 Task: Look for space in Nāwa, India from 11th June, 2023 to 15th June, 2023 for 2 adults in price range Rs.7000 to Rs.16000. Place can be private room with 1  bedroom having 2 beds and 1 bathroom. Property type can be house, flat, guest house, hotel. Amenities needed are: washing machine. Booking option can be shelf check-in. Required host language is English.
Action: Mouse moved to (402, 73)
Screenshot: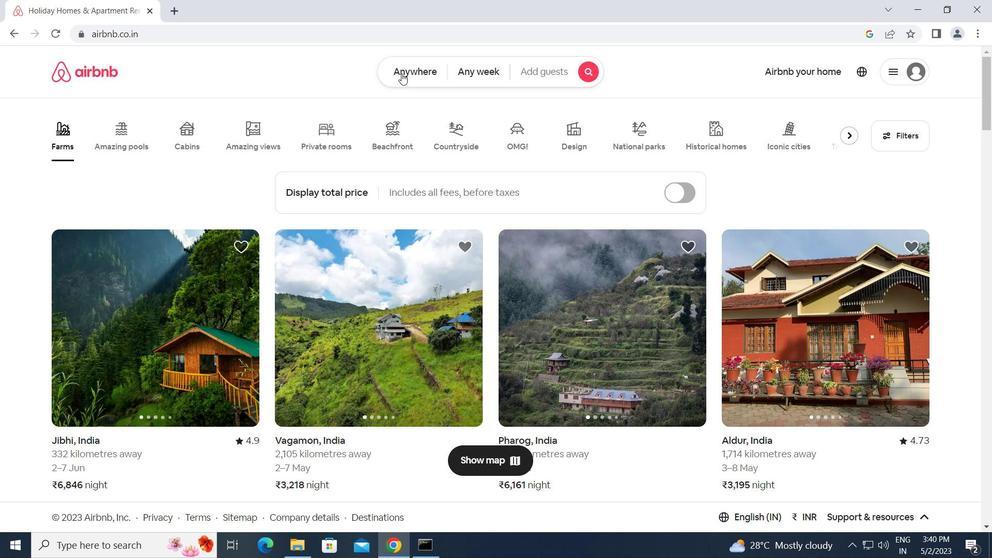 
Action: Mouse pressed left at (402, 73)
Screenshot: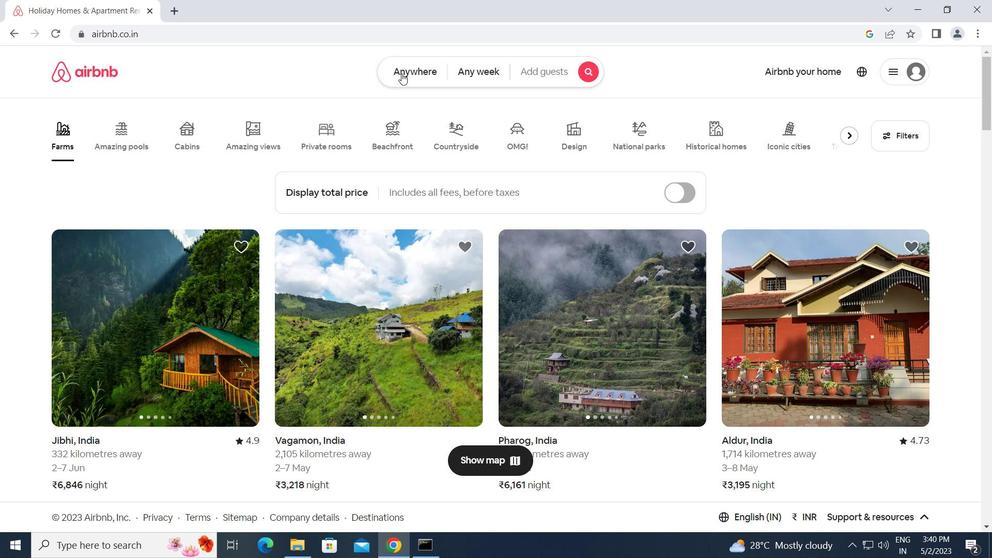 
Action: Mouse moved to (337, 125)
Screenshot: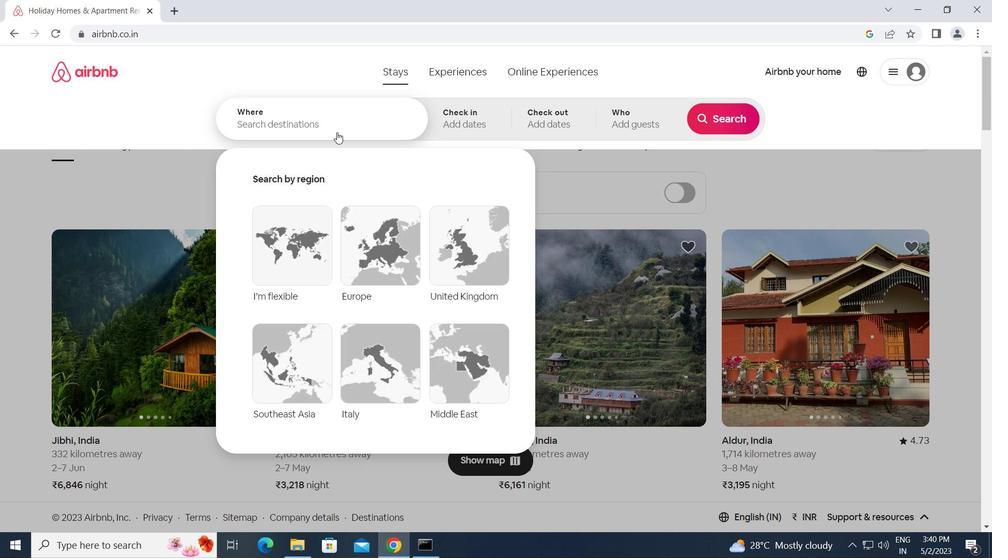 
Action: Mouse pressed left at (337, 125)
Screenshot: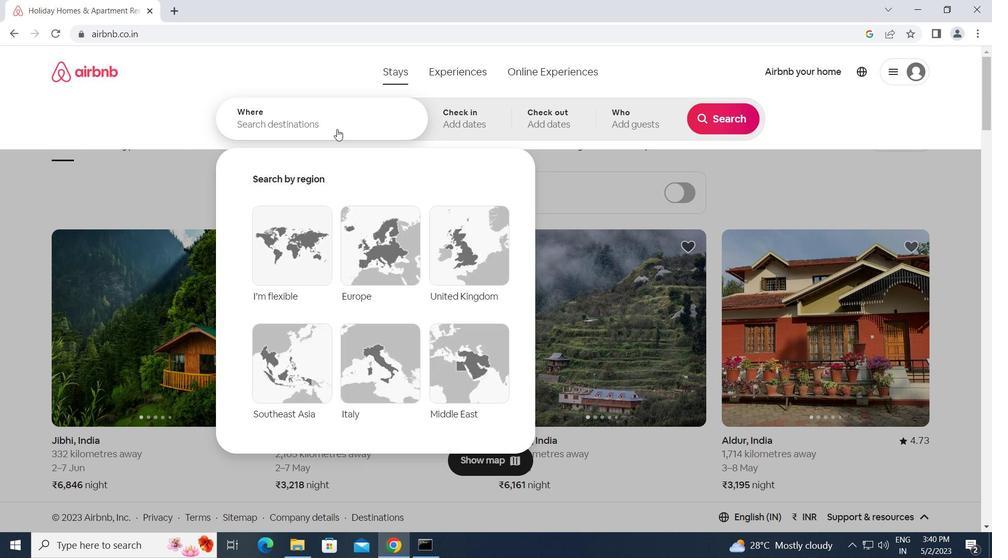 
Action: Key pressed n<Key.caps_lock>awa,<Key.space><Key.caps_lock>i<Key.caps_lock>ndia<Key.enter>
Screenshot: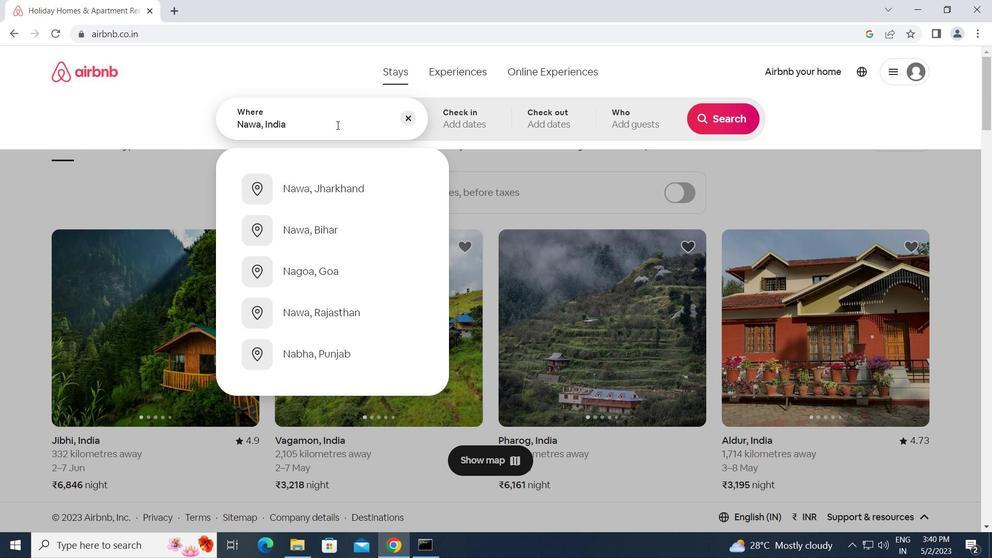 
Action: Mouse moved to (518, 333)
Screenshot: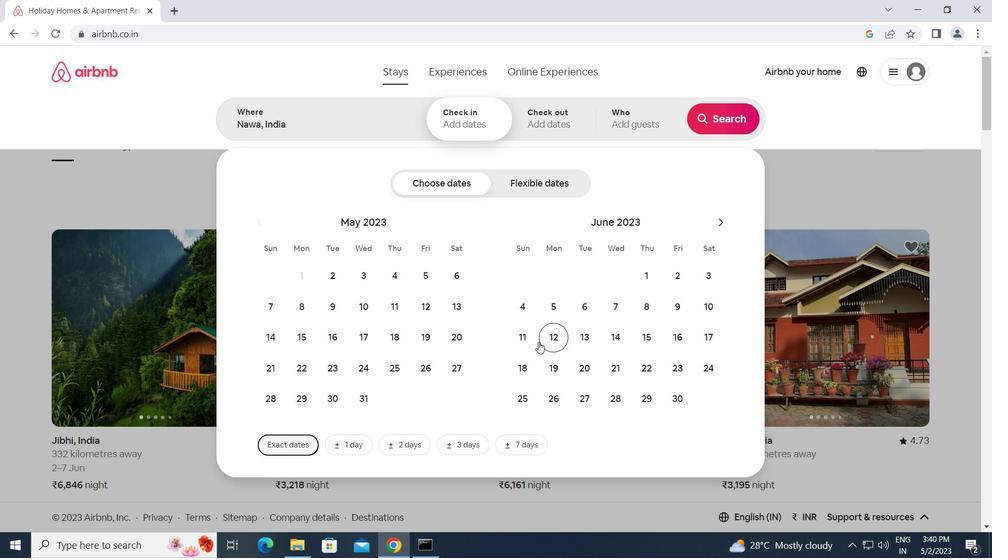 
Action: Mouse pressed left at (518, 333)
Screenshot: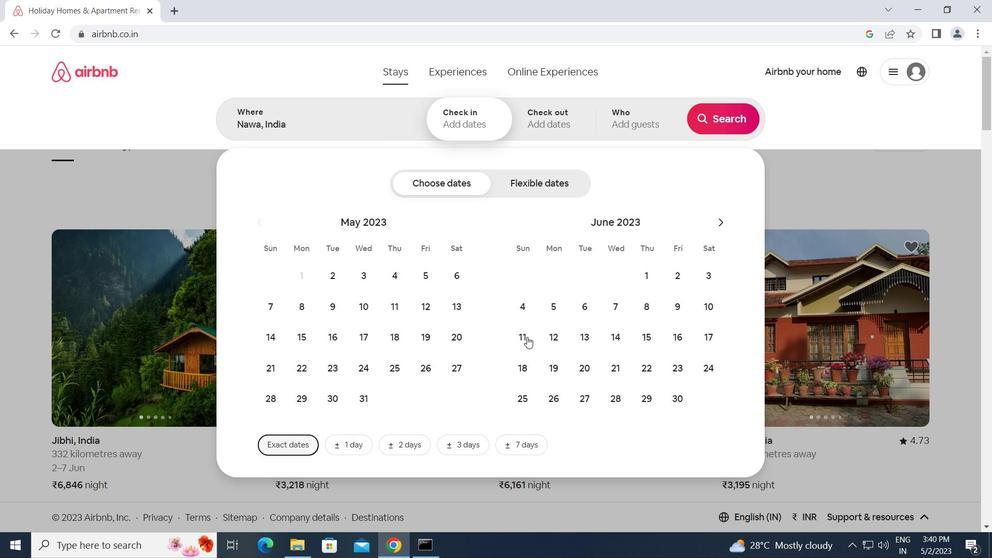 
Action: Mouse moved to (654, 338)
Screenshot: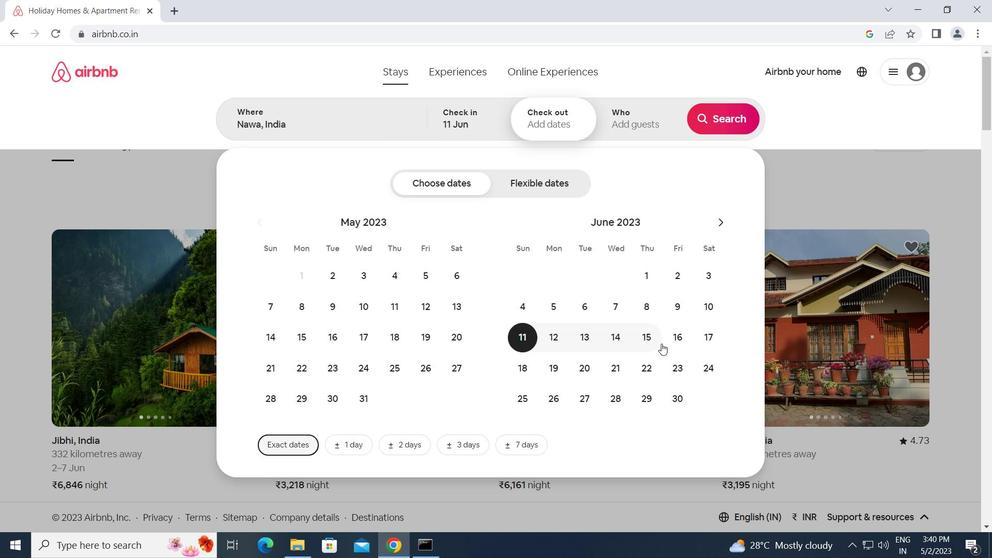
Action: Mouse pressed left at (654, 338)
Screenshot: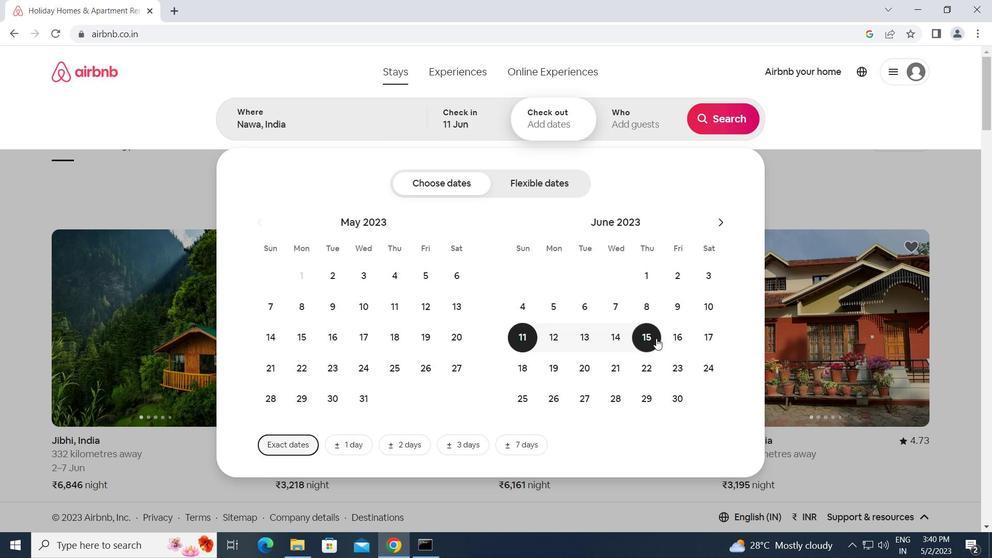 
Action: Mouse moved to (637, 115)
Screenshot: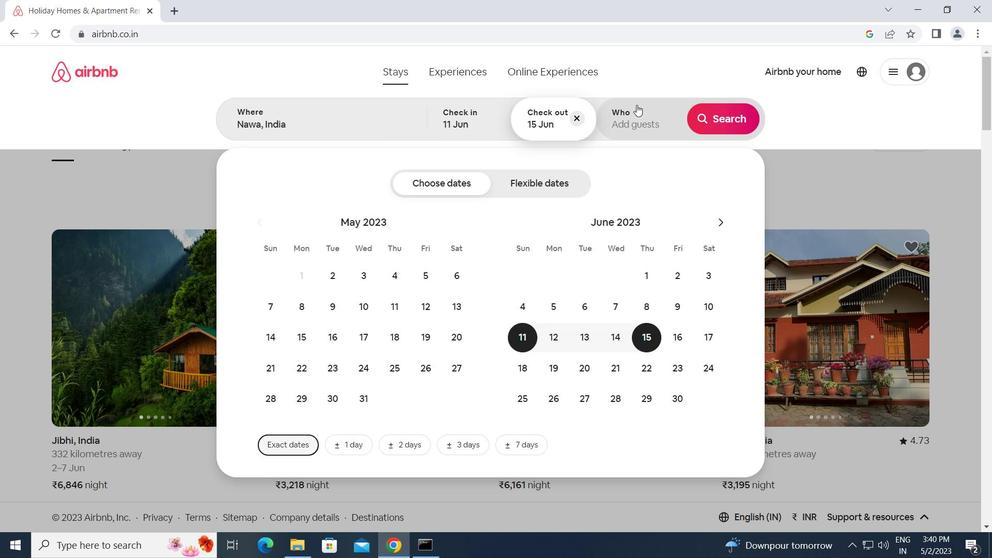 
Action: Mouse pressed left at (637, 115)
Screenshot: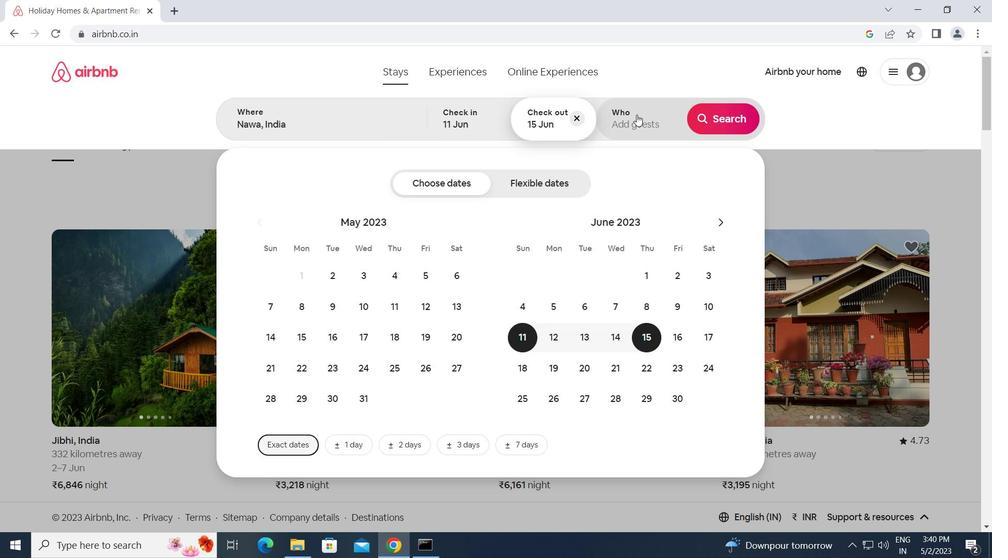 
Action: Mouse moved to (726, 188)
Screenshot: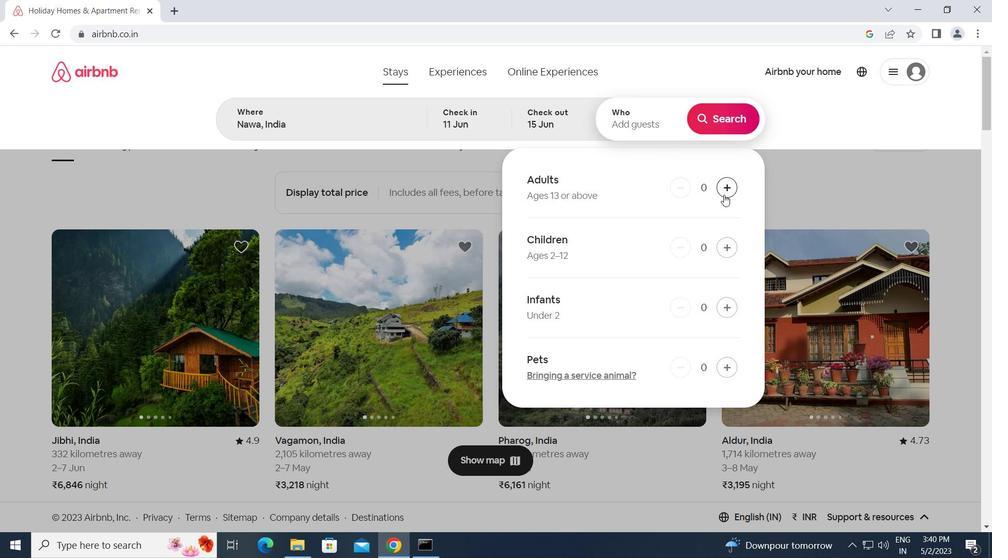 
Action: Mouse pressed left at (726, 188)
Screenshot: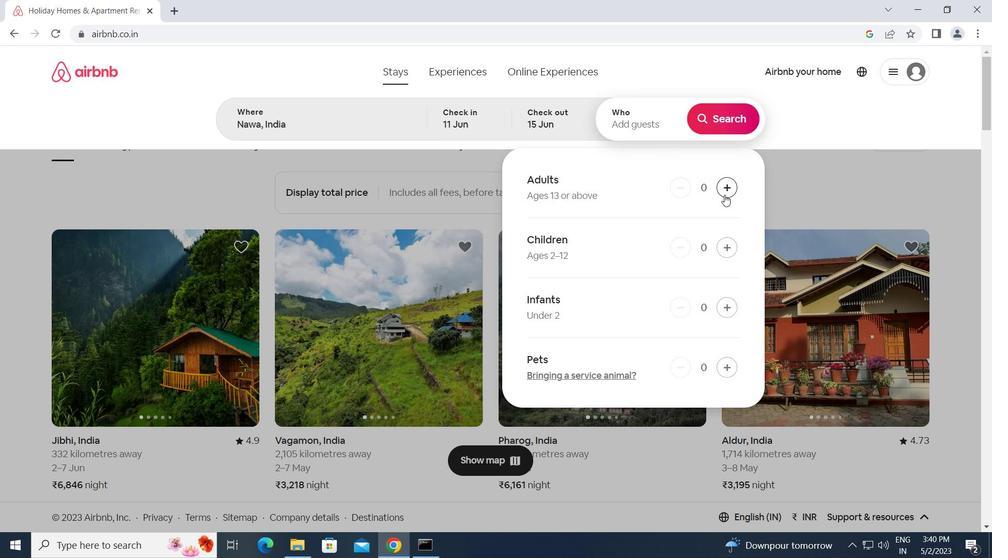 
Action: Mouse pressed left at (726, 188)
Screenshot: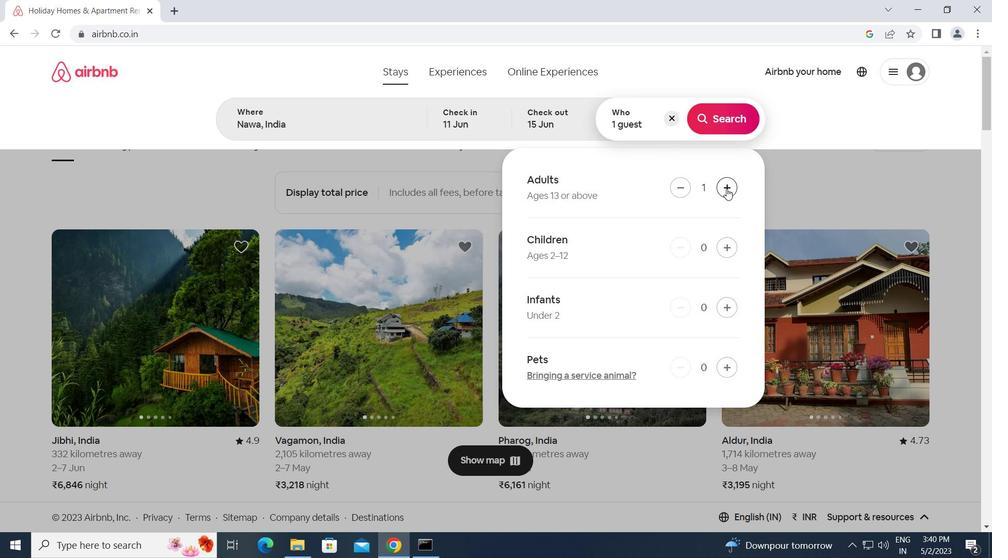 
Action: Mouse moved to (720, 119)
Screenshot: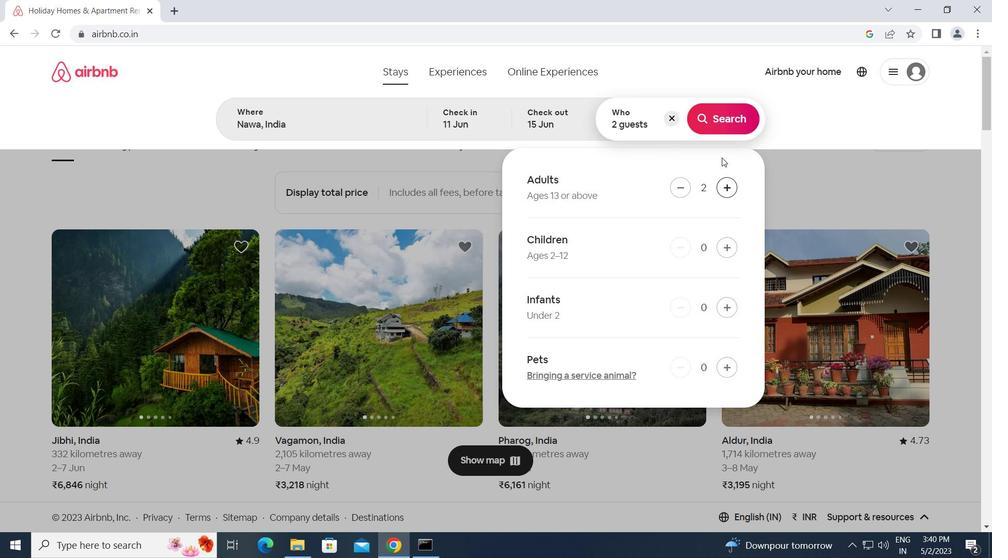 
Action: Mouse pressed left at (720, 119)
Screenshot: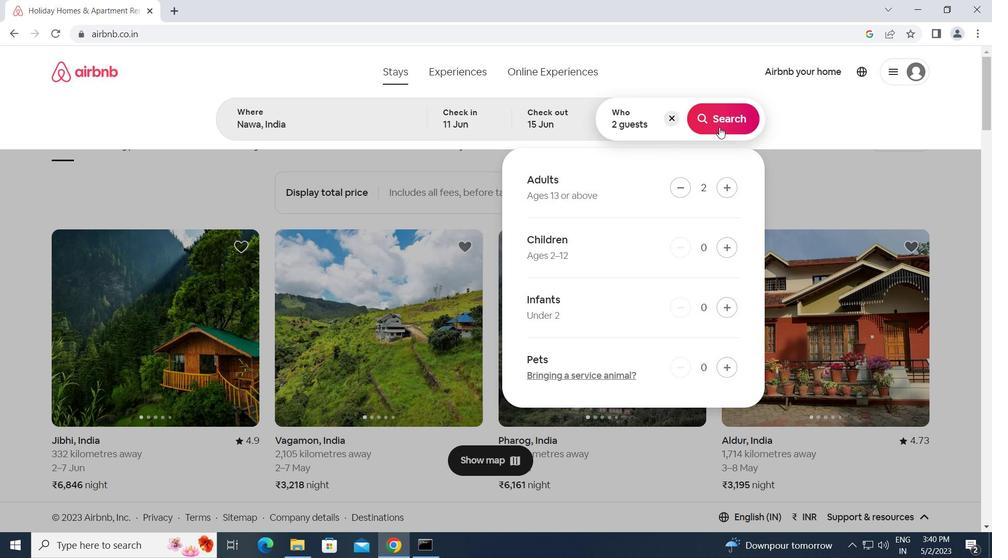 
Action: Mouse moved to (945, 119)
Screenshot: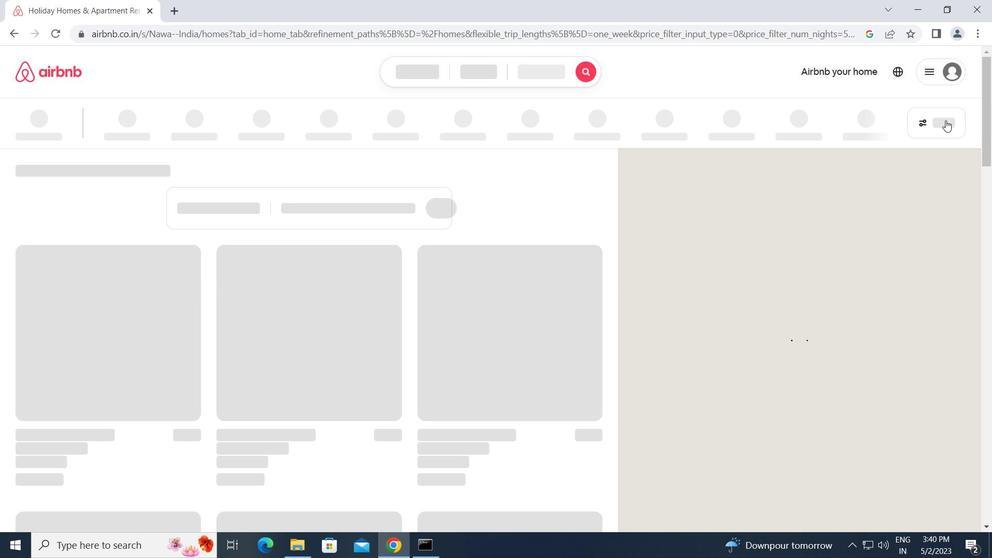 
Action: Mouse pressed left at (945, 119)
Screenshot: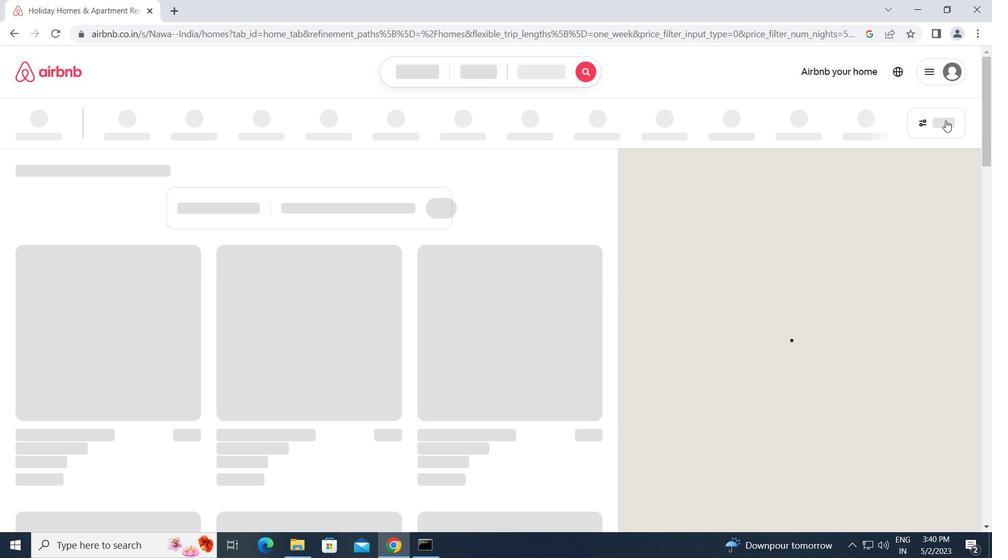 
Action: Mouse moved to (330, 282)
Screenshot: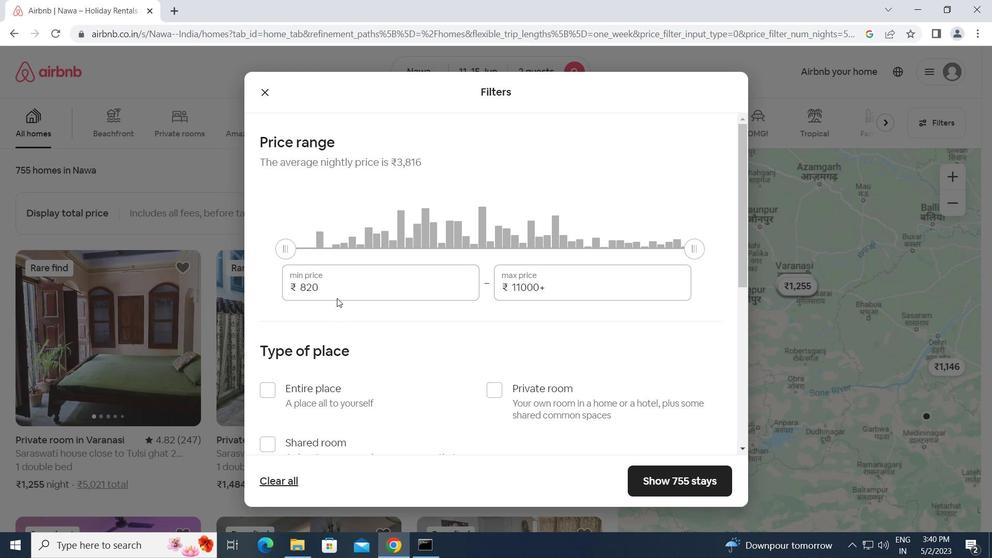 
Action: Mouse pressed left at (330, 282)
Screenshot: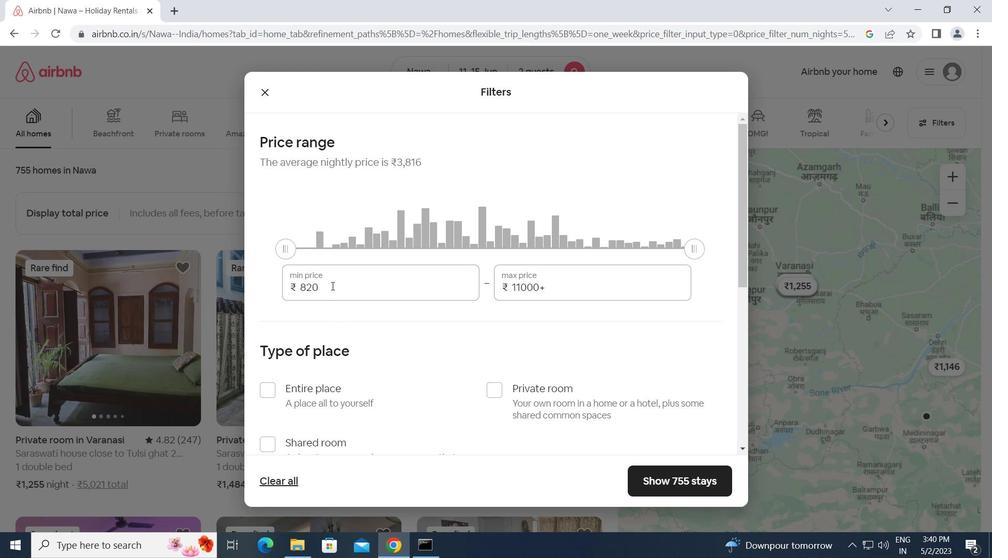 
Action: Mouse moved to (288, 294)
Screenshot: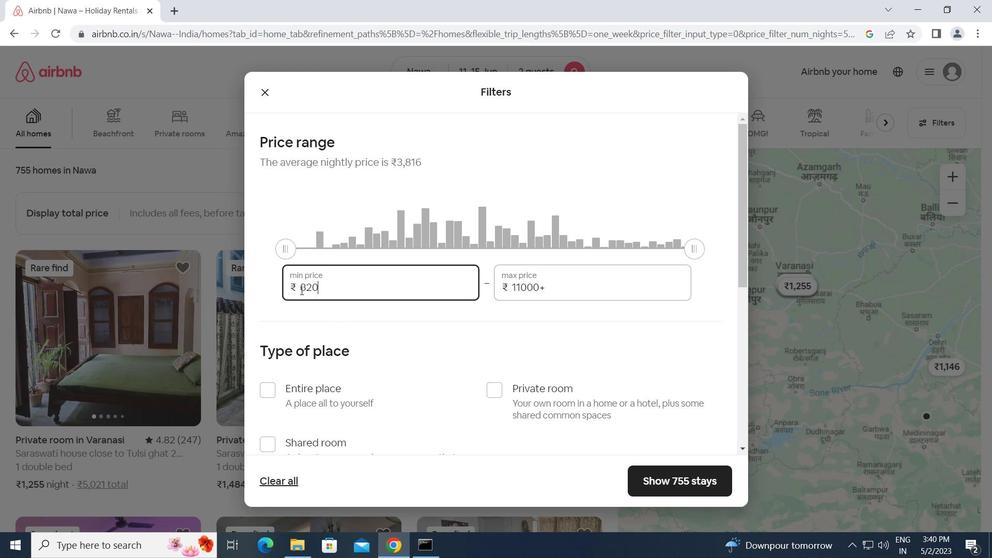 
Action: Key pressed 7000<Key.tab>16000
Screenshot: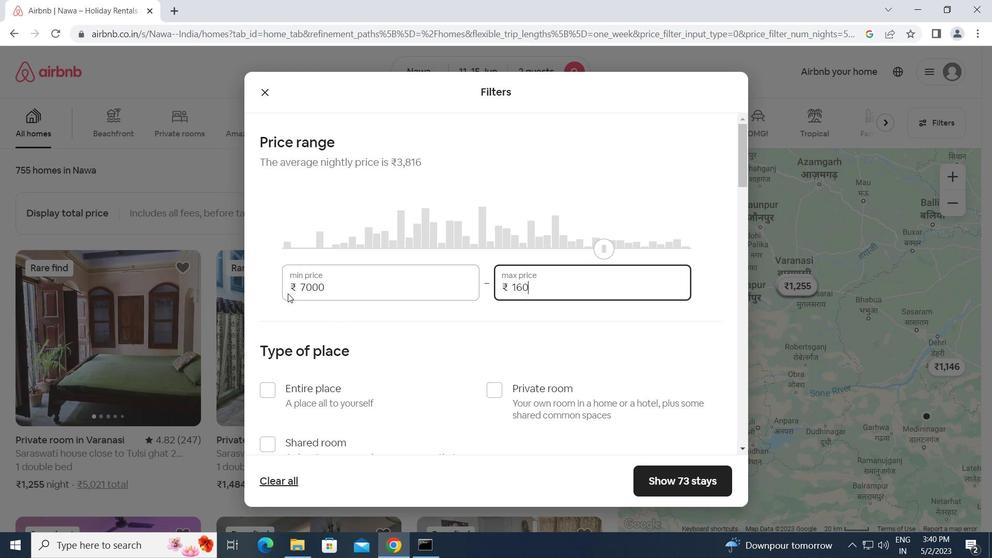 
Action: Mouse moved to (489, 392)
Screenshot: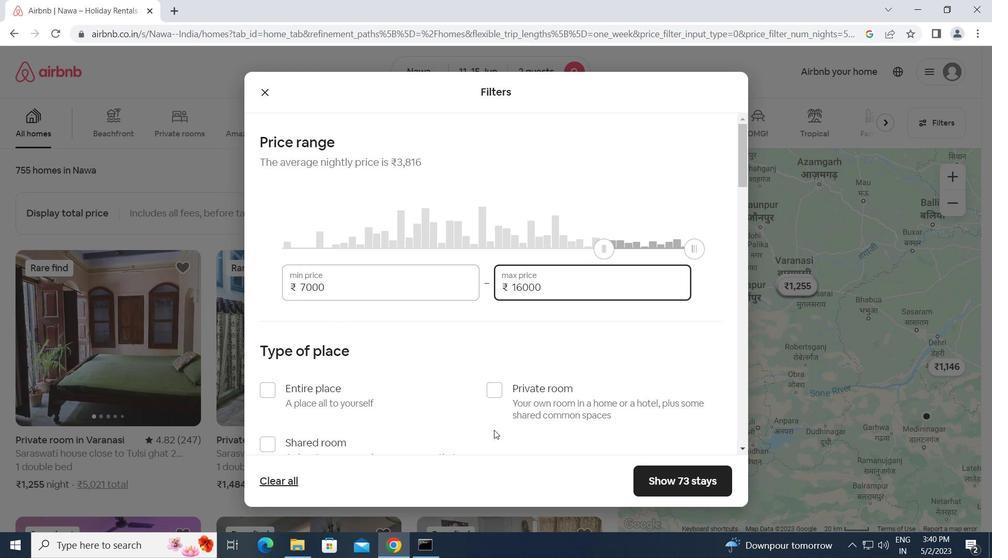
Action: Mouse pressed left at (489, 392)
Screenshot: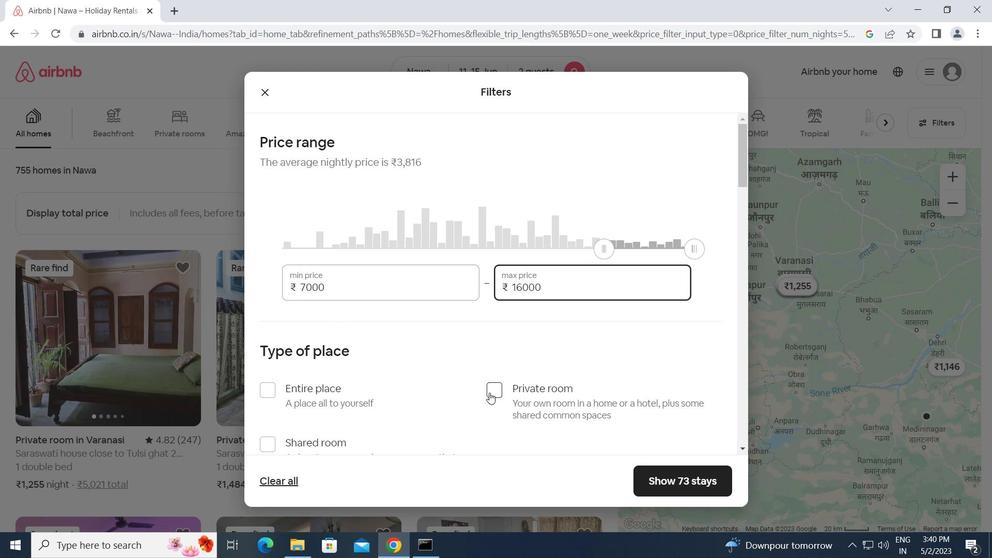 
Action: Mouse scrolled (489, 392) with delta (0, 0)
Screenshot: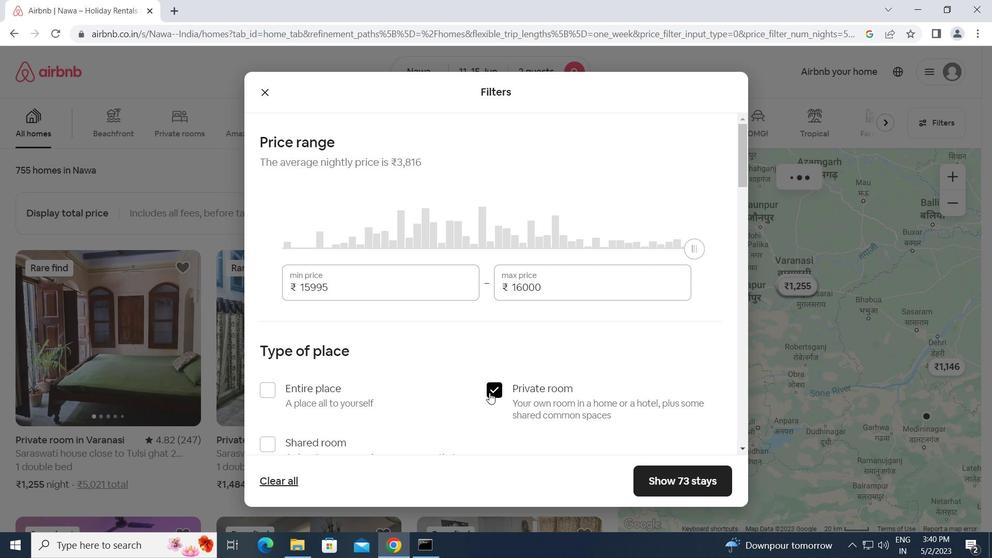 
Action: Mouse scrolled (489, 392) with delta (0, 0)
Screenshot: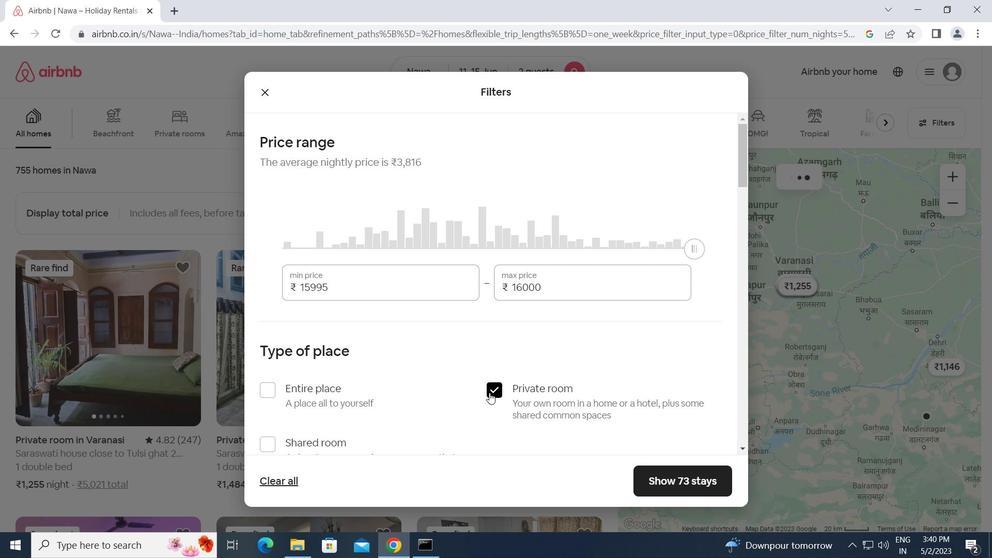 
Action: Mouse scrolled (489, 392) with delta (0, 0)
Screenshot: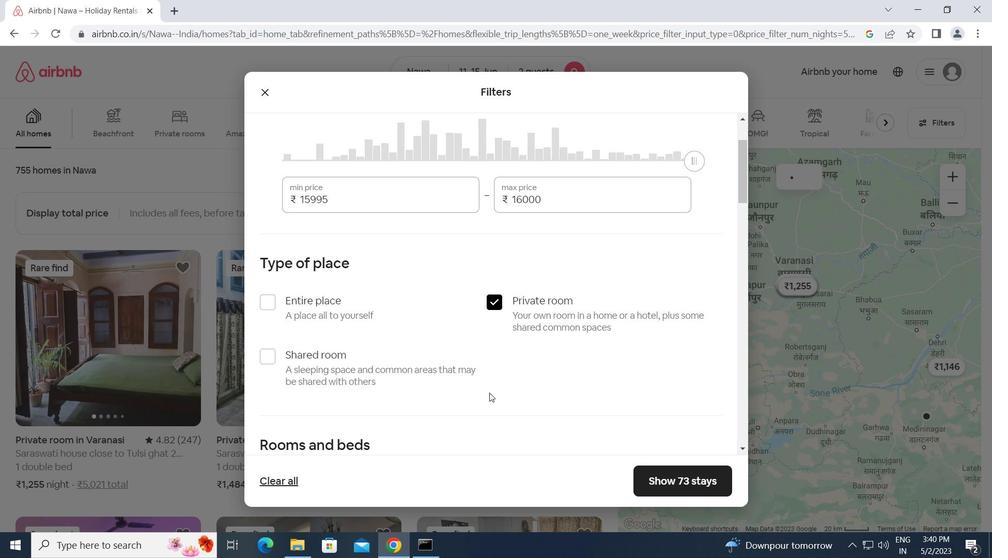 
Action: Mouse moved to (329, 384)
Screenshot: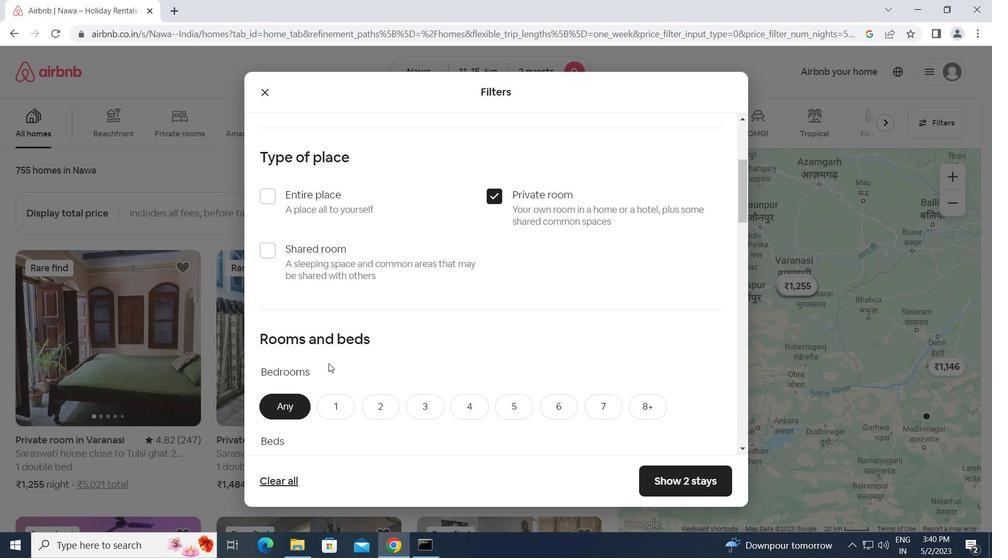 
Action: Mouse scrolled (329, 383) with delta (0, 0)
Screenshot: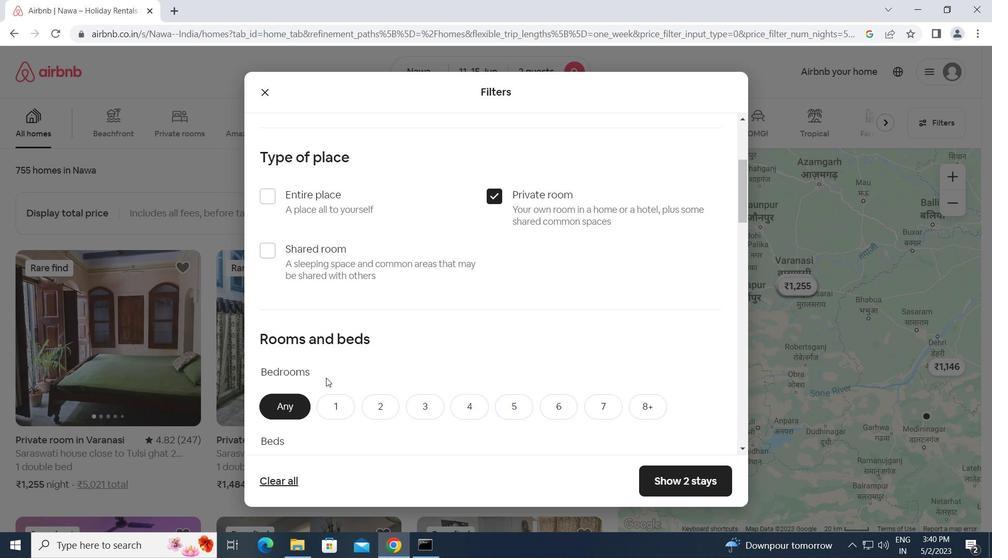 
Action: Mouse scrolled (329, 383) with delta (0, 0)
Screenshot: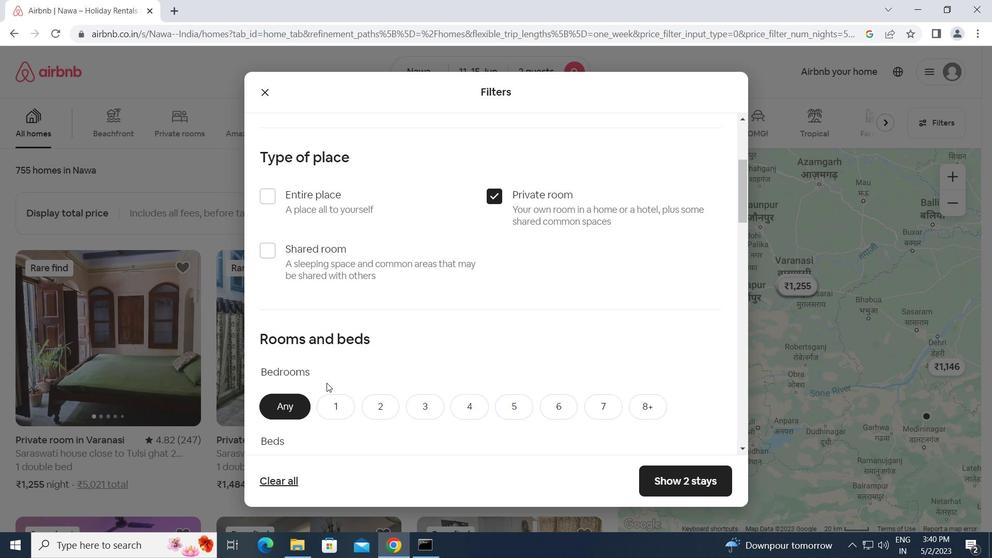 
Action: Mouse moved to (343, 278)
Screenshot: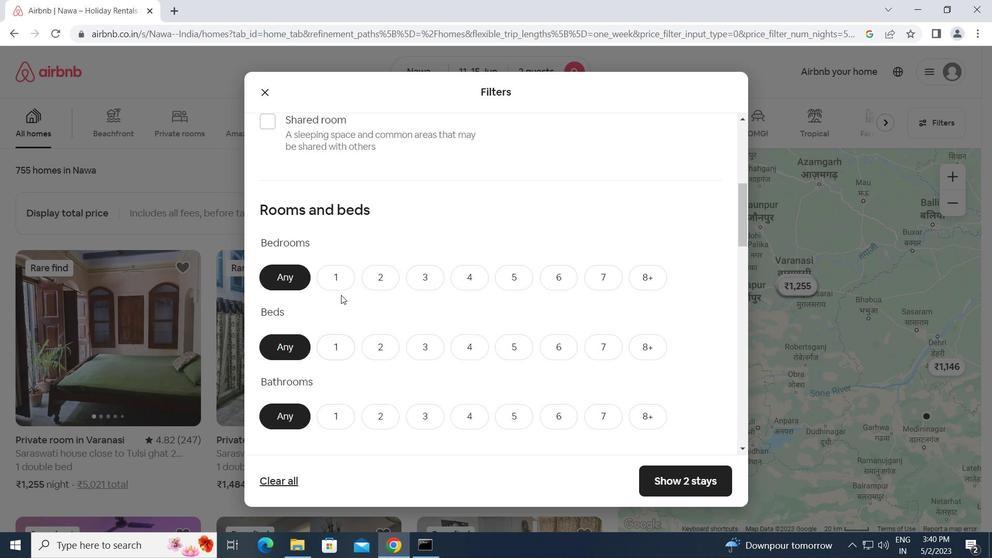 
Action: Mouse pressed left at (343, 278)
Screenshot: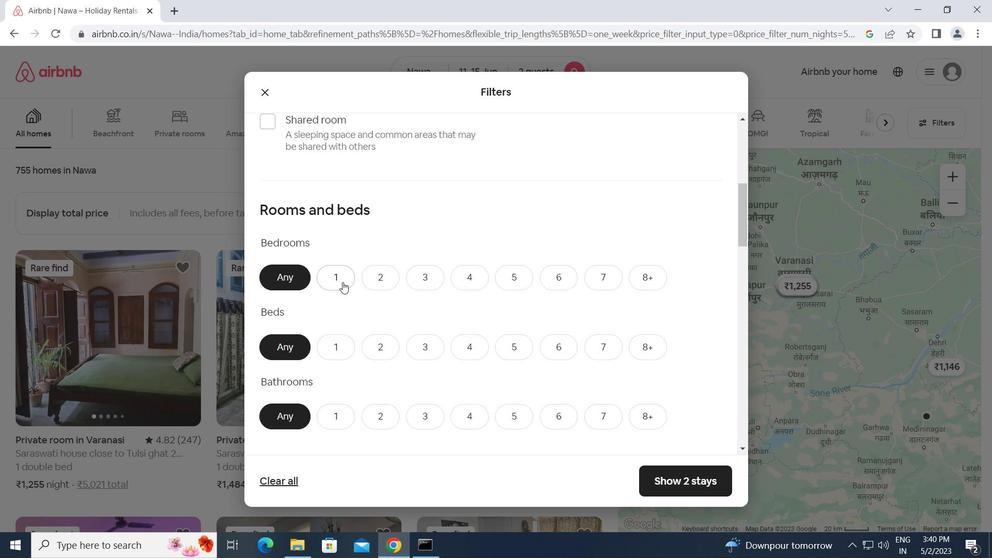 
Action: Mouse moved to (384, 346)
Screenshot: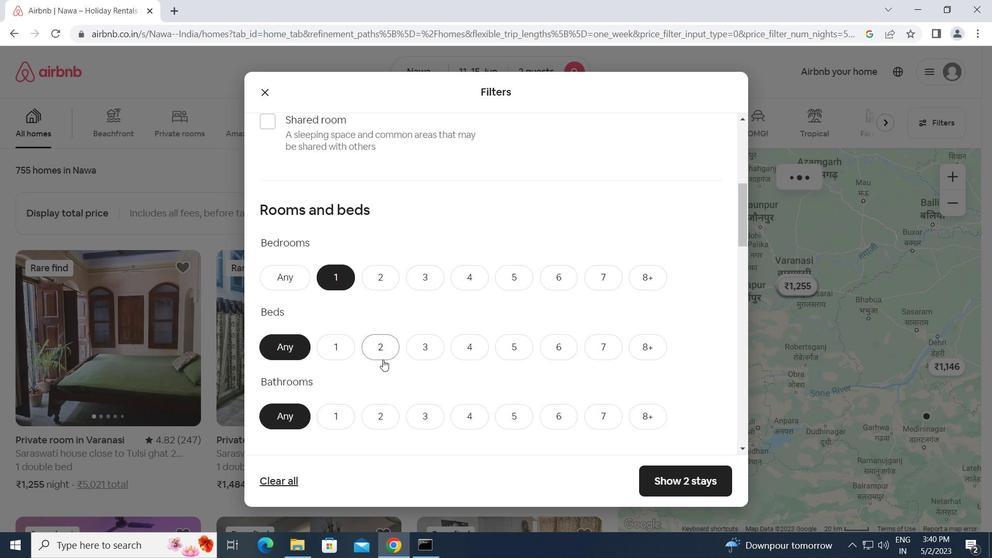 
Action: Mouse pressed left at (384, 346)
Screenshot: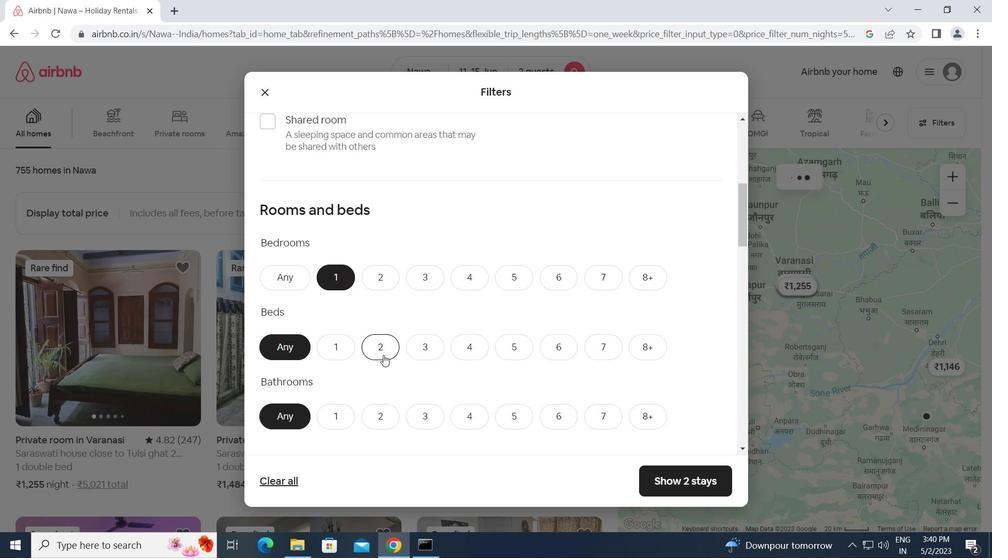 
Action: Mouse moved to (345, 414)
Screenshot: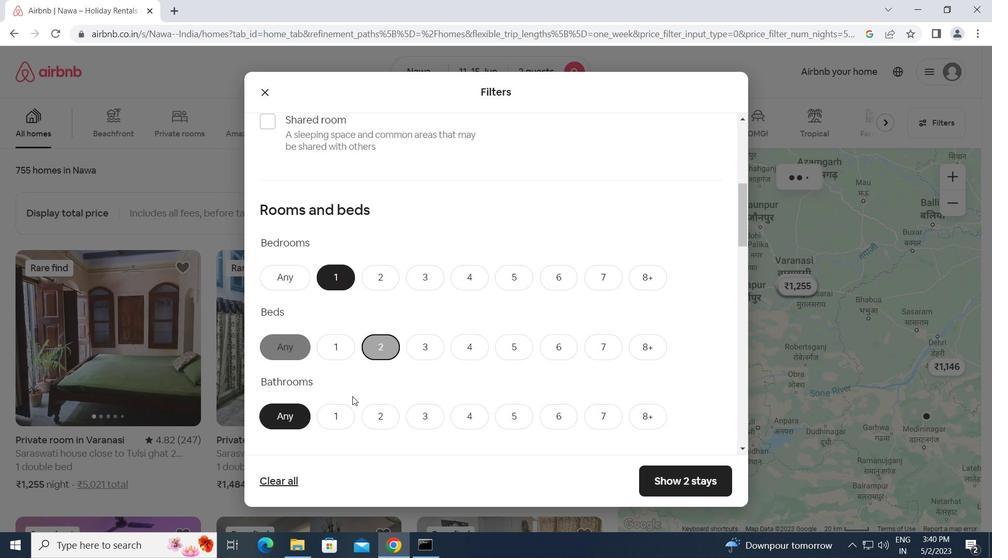 
Action: Mouse pressed left at (345, 414)
Screenshot: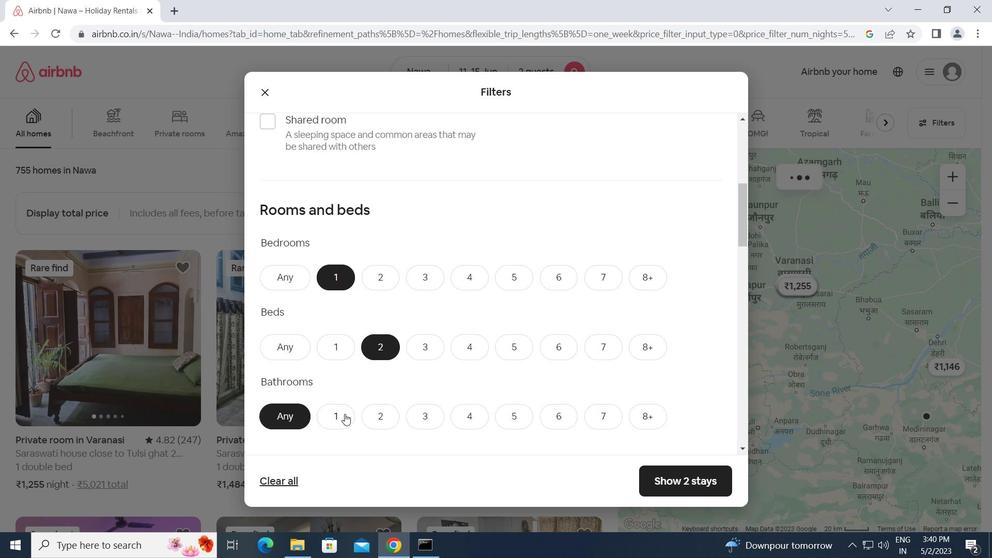 
Action: Mouse moved to (414, 398)
Screenshot: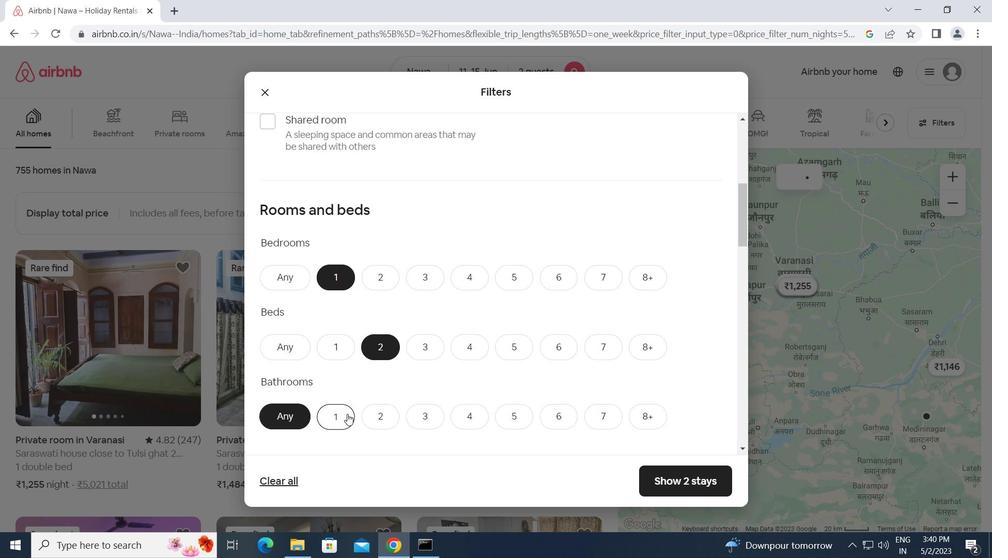 
Action: Mouse scrolled (414, 397) with delta (0, 0)
Screenshot: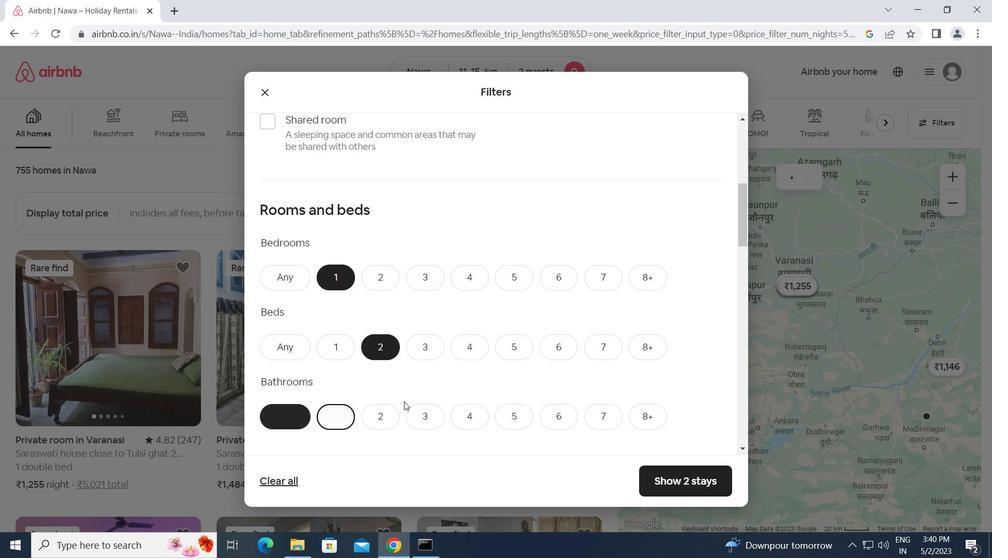 
Action: Mouse scrolled (414, 397) with delta (0, 0)
Screenshot: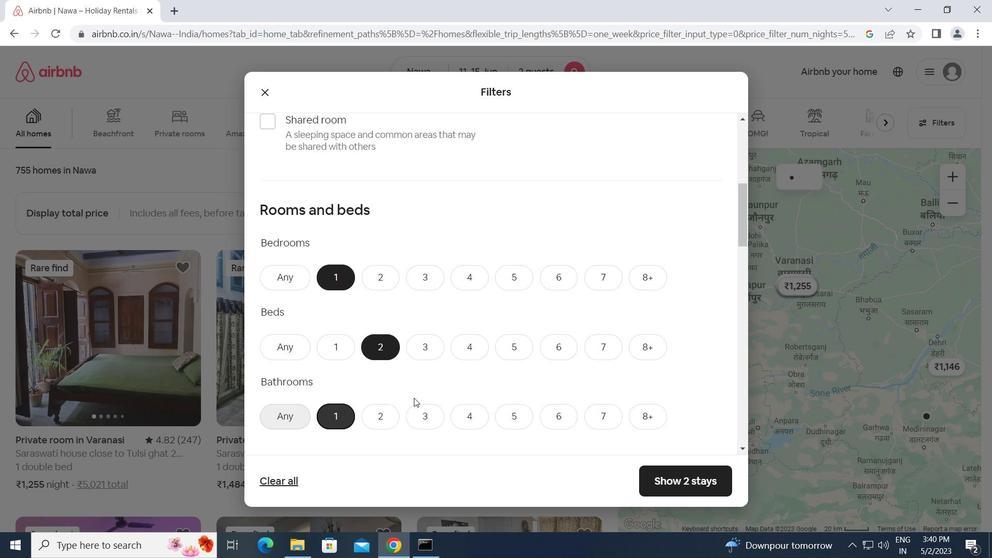 
Action: Mouse scrolled (414, 397) with delta (0, 0)
Screenshot: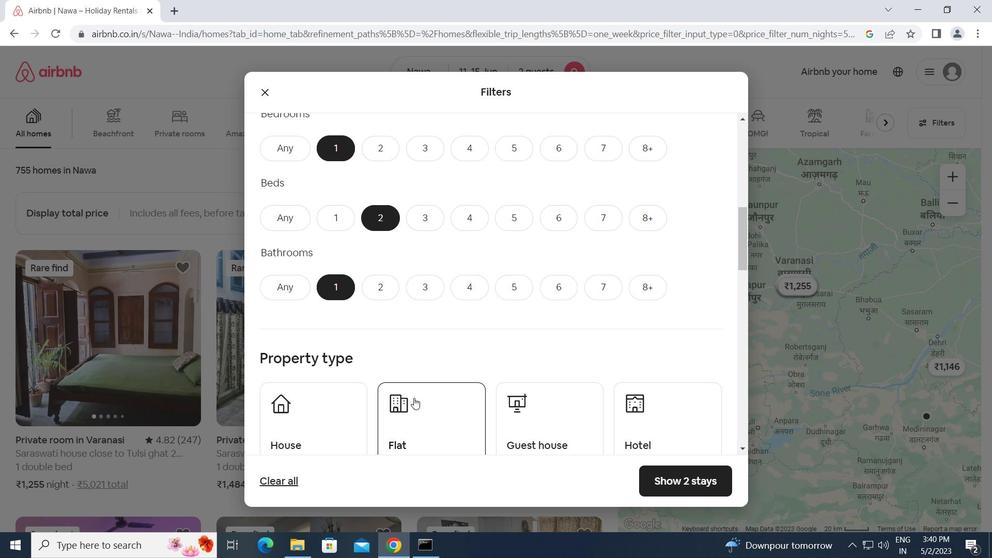 
Action: Mouse scrolled (414, 397) with delta (0, 0)
Screenshot: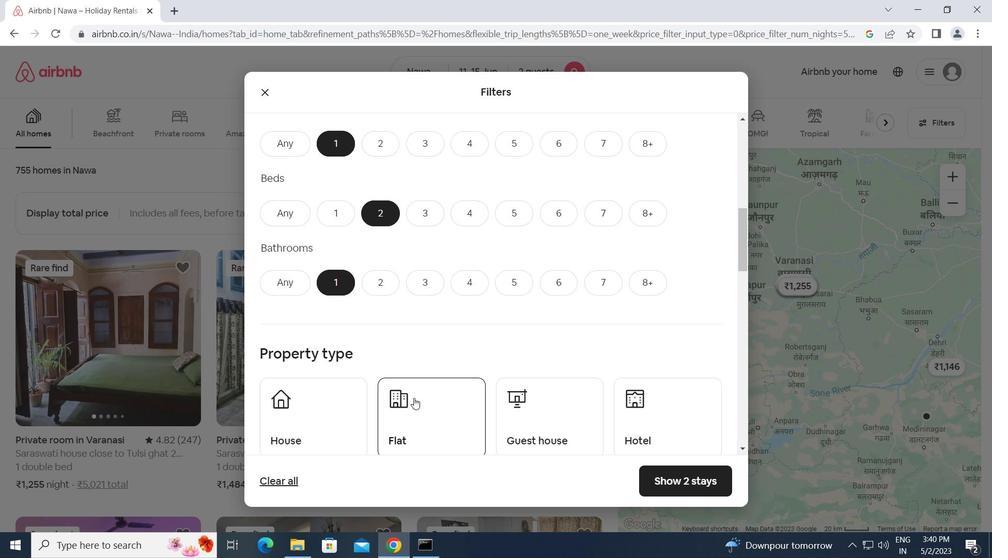 
Action: Mouse moved to (320, 301)
Screenshot: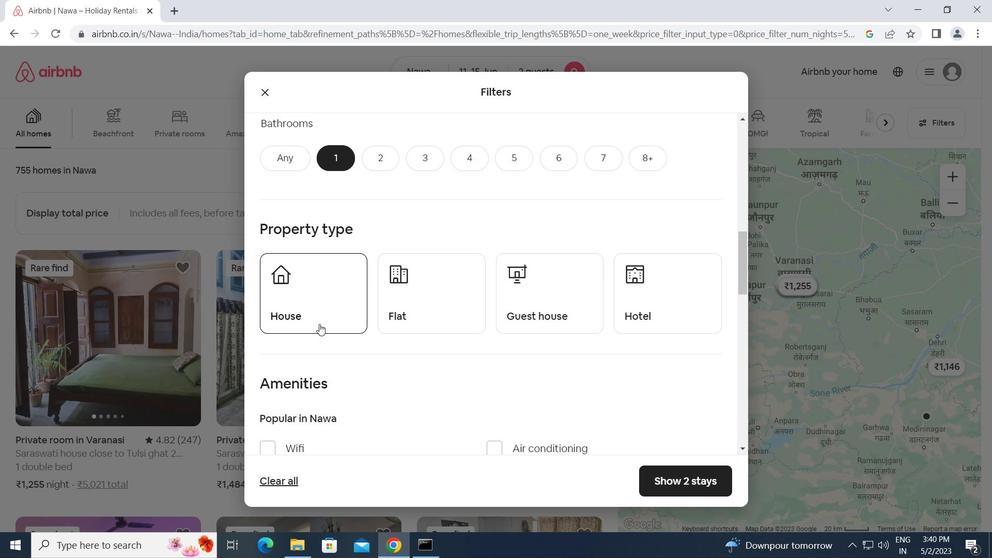 
Action: Mouse pressed left at (320, 301)
Screenshot: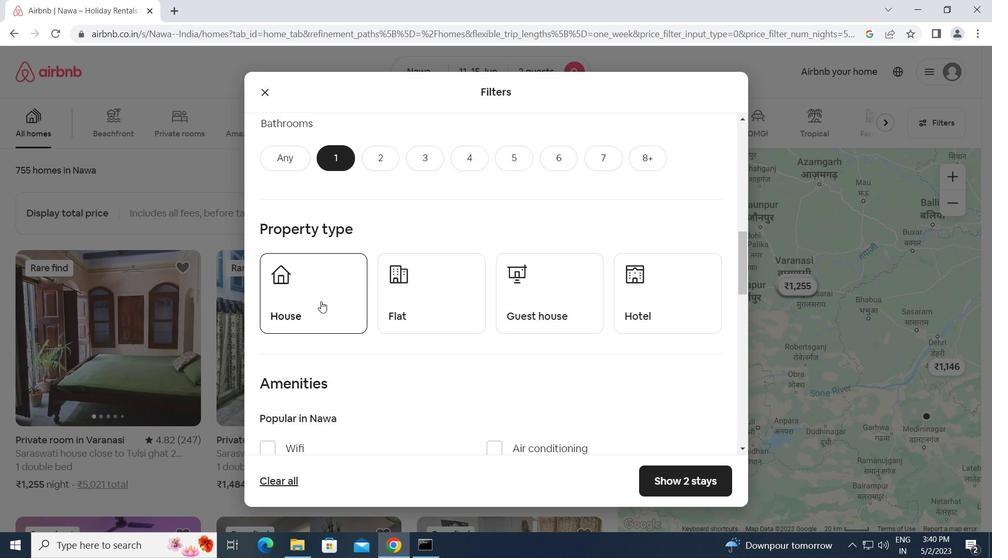 
Action: Mouse moved to (440, 310)
Screenshot: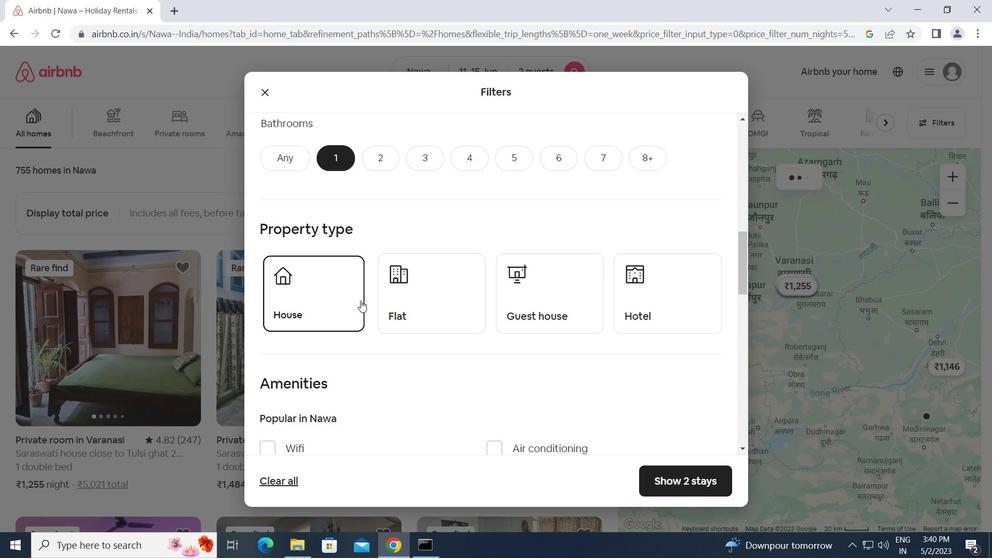 
Action: Mouse pressed left at (440, 310)
Screenshot: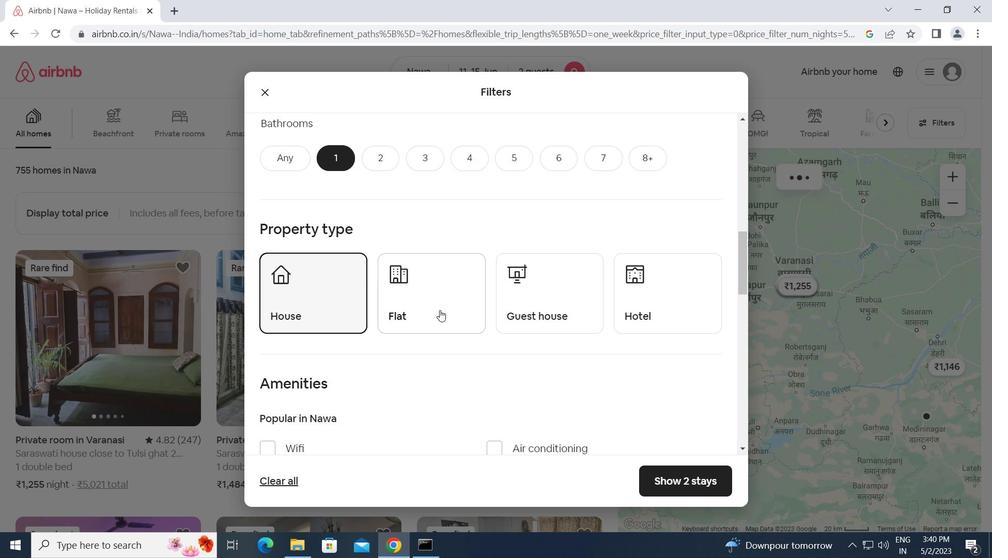 
Action: Mouse moved to (534, 315)
Screenshot: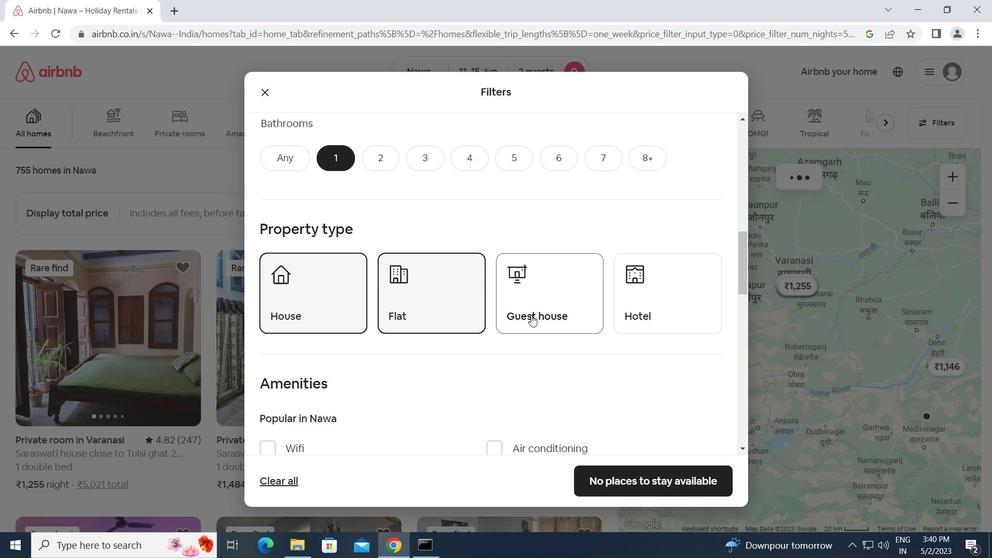 
Action: Mouse pressed left at (534, 315)
Screenshot: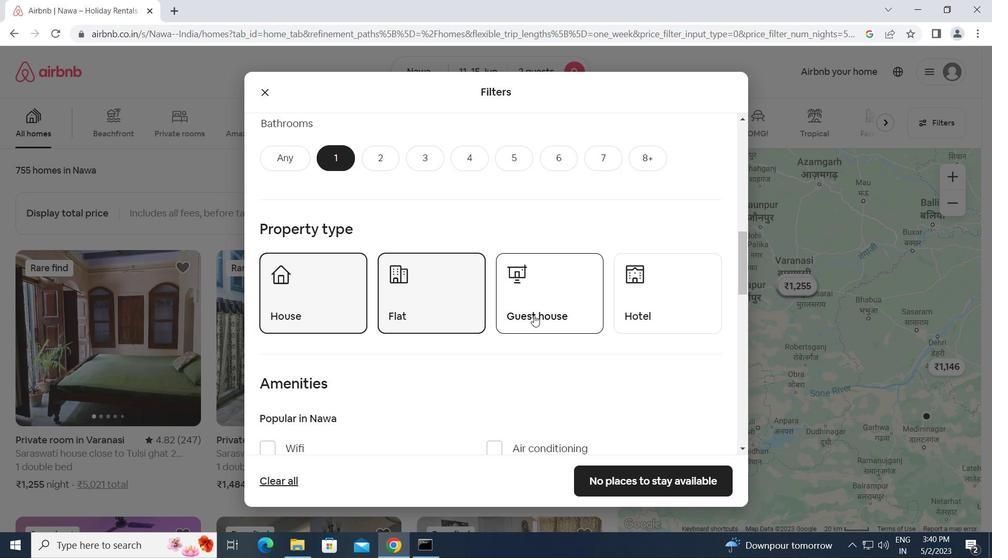 
Action: Mouse moved to (639, 311)
Screenshot: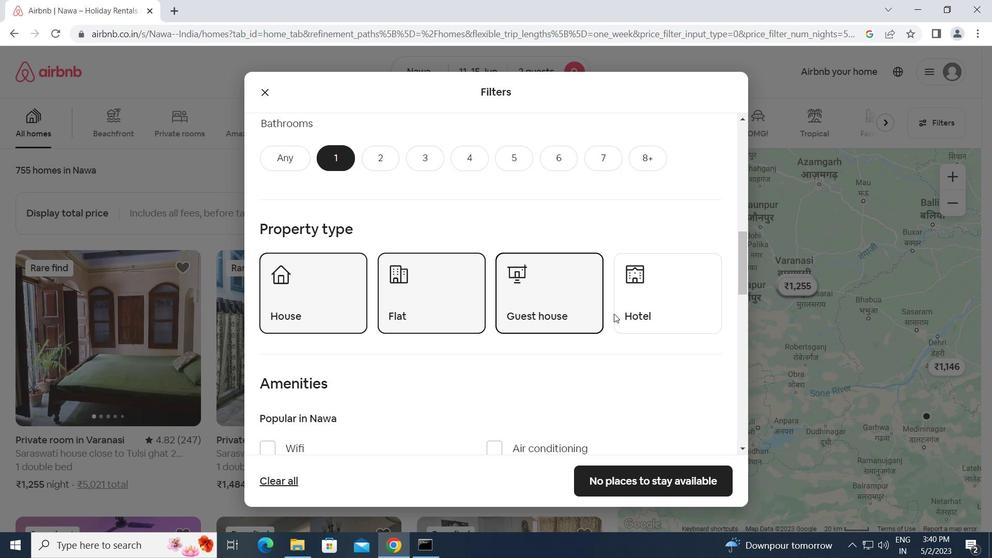 
Action: Mouse pressed left at (639, 311)
Screenshot: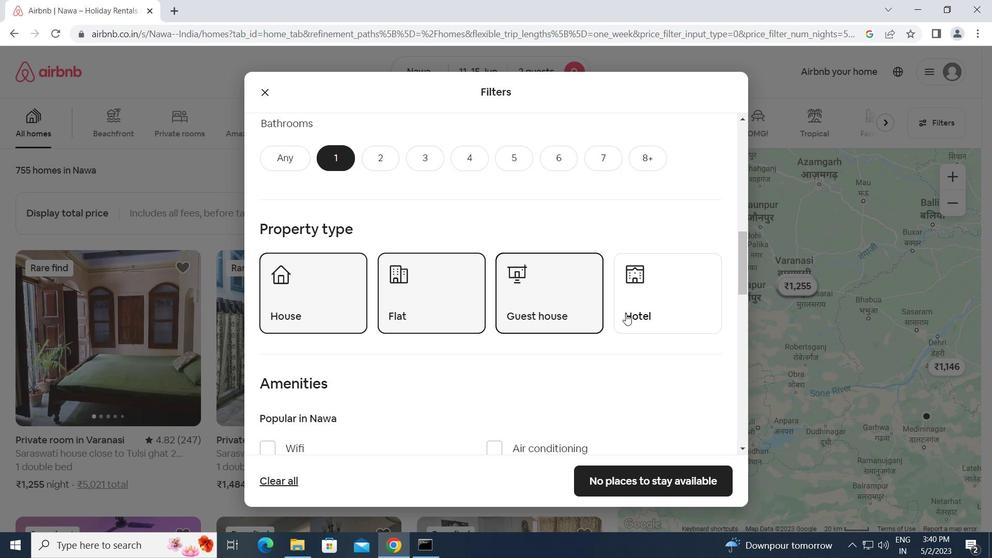 
Action: Mouse moved to (469, 354)
Screenshot: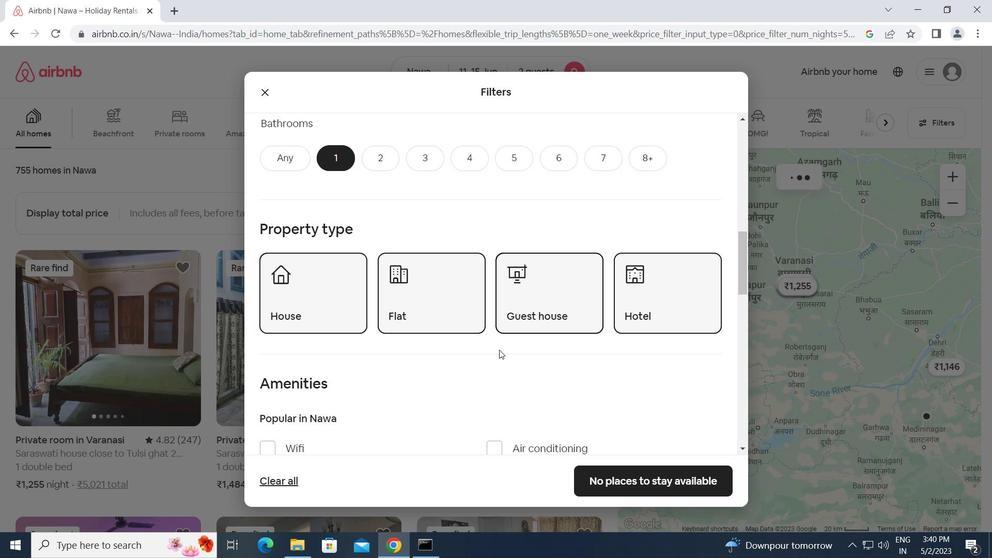 
Action: Mouse scrolled (469, 353) with delta (0, 0)
Screenshot: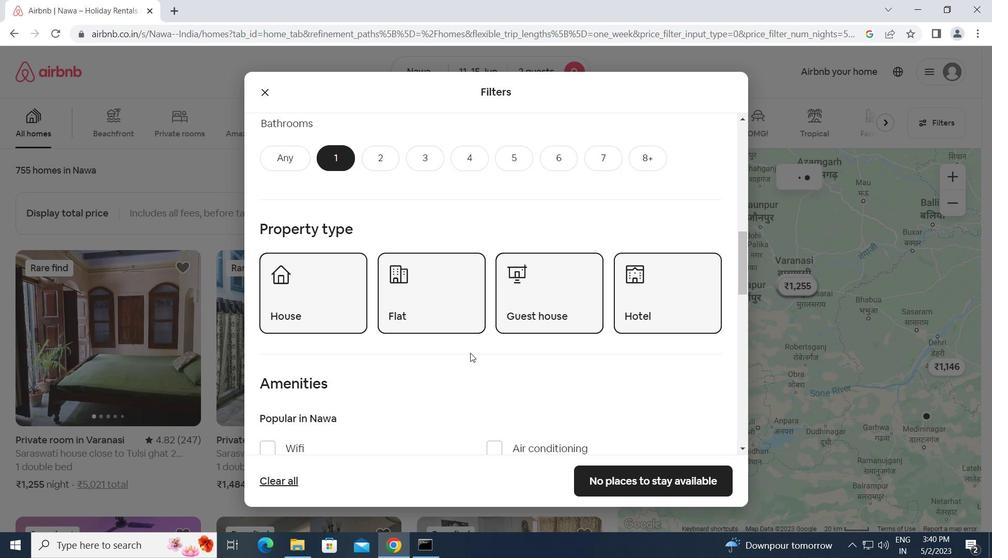 
Action: Mouse scrolled (469, 353) with delta (0, 0)
Screenshot: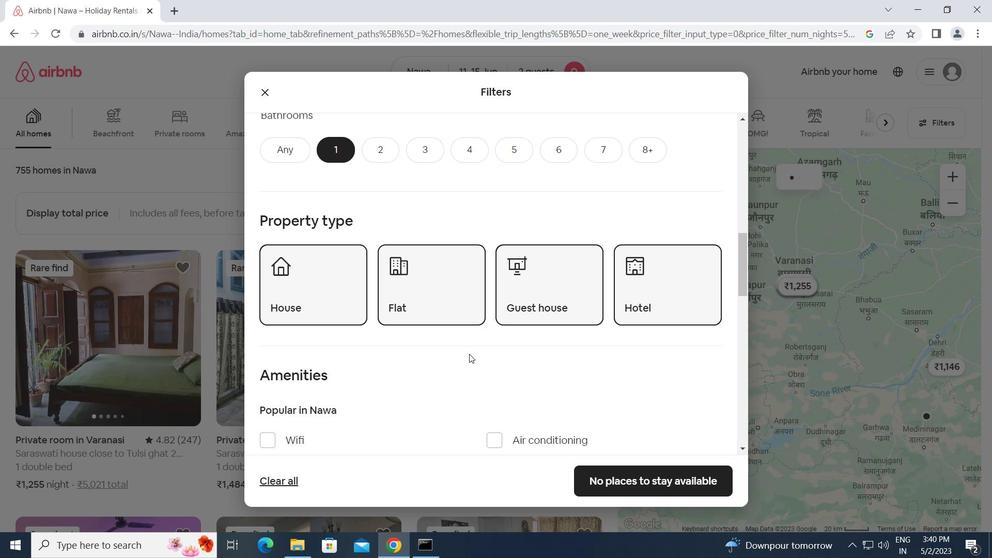 
Action: Mouse scrolled (469, 353) with delta (0, 0)
Screenshot: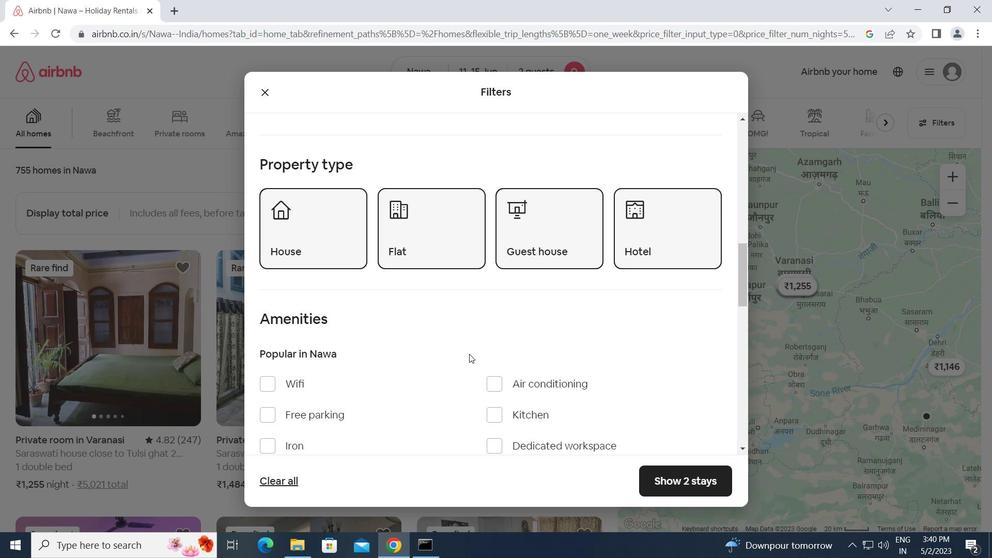 
Action: Mouse moved to (266, 258)
Screenshot: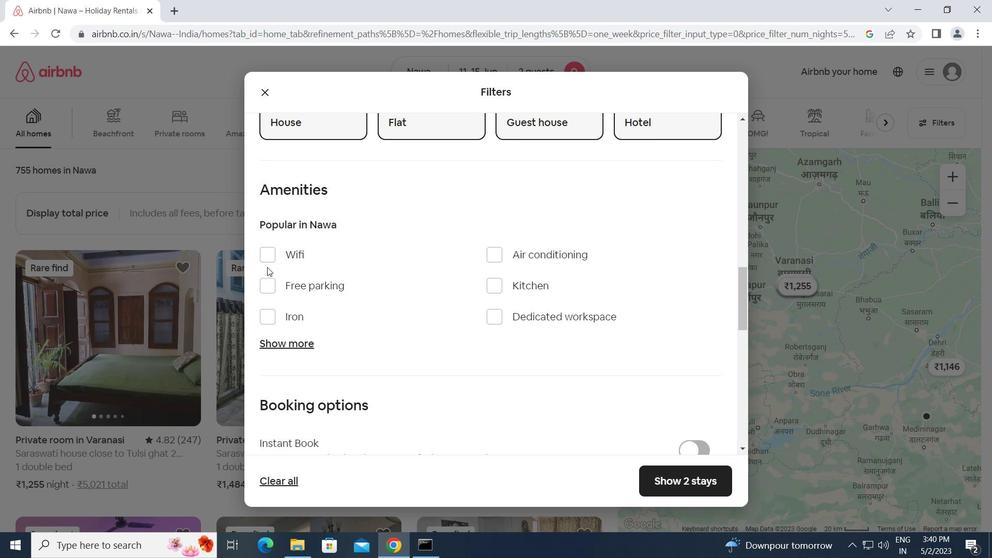 
Action: Mouse pressed left at (266, 258)
Screenshot: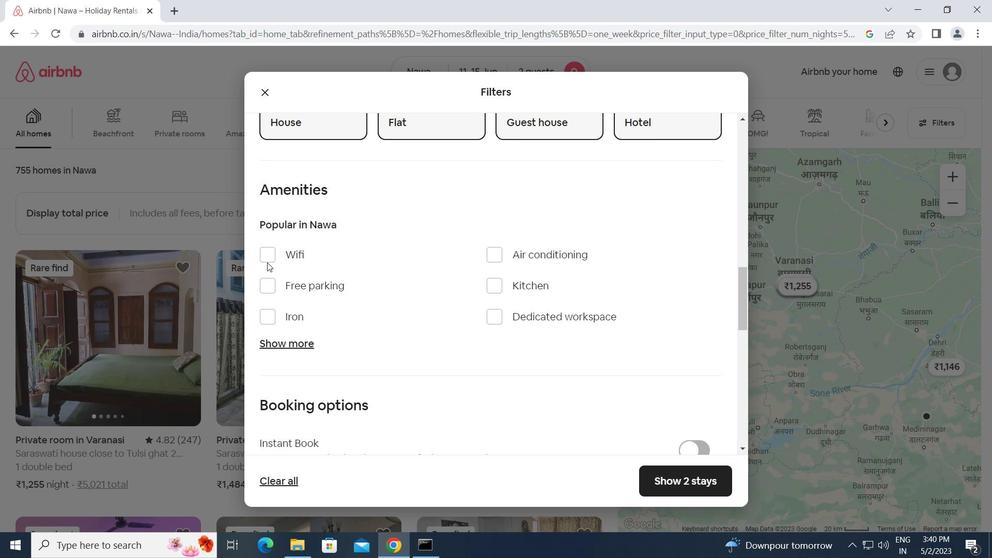
Action: Mouse moved to (273, 341)
Screenshot: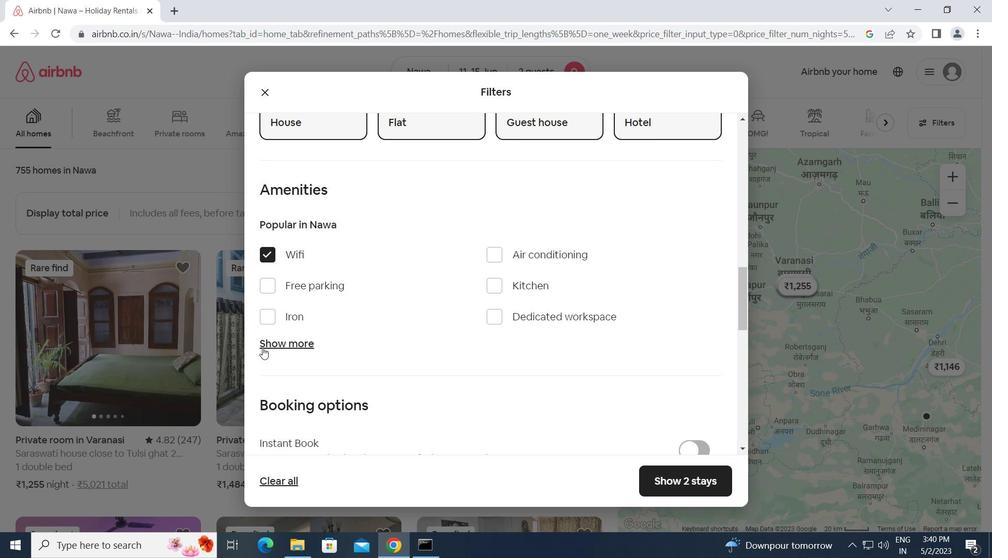 
Action: Mouse pressed left at (273, 341)
Screenshot: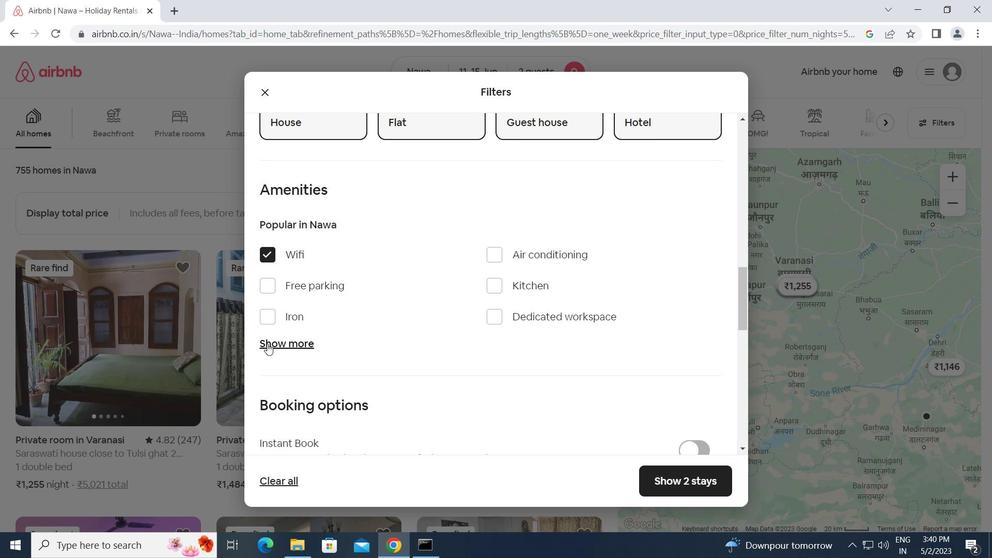 
Action: Mouse moved to (278, 384)
Screenshot: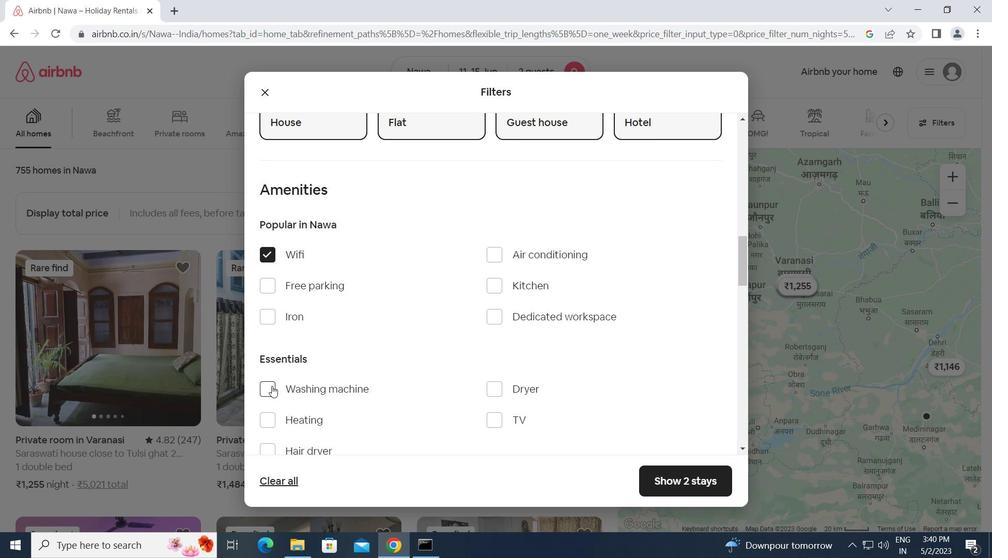 
Action: Mouse pressed left at (278, 384)
Screenshot: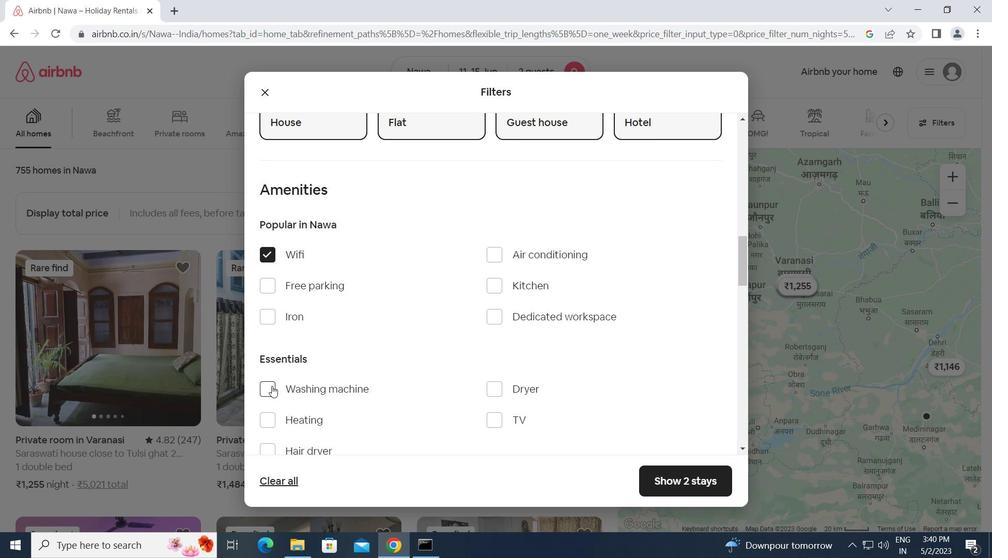 
Action: Mouse moved to (387, 338)
Screenshot: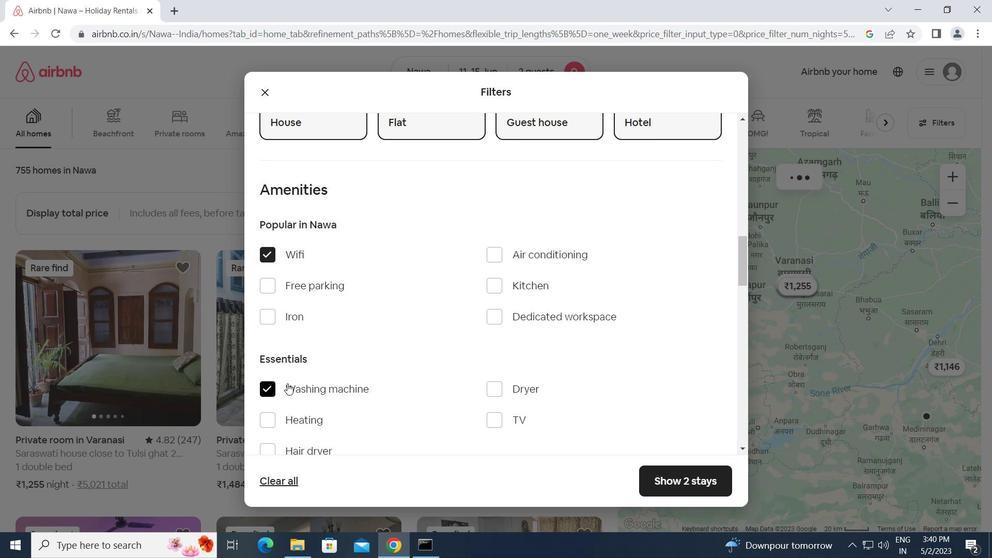 
Action: Mouse scrolled (387, 338) with delta (0, 0)
Screenshot: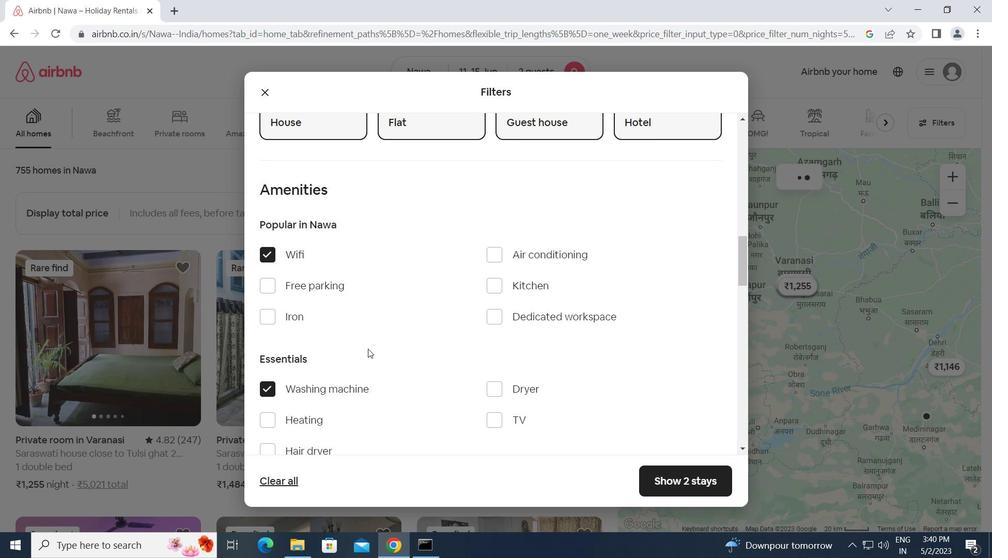 
Action: Mouse scrolled (387, 337) with delta (0, 0)
Screenshot: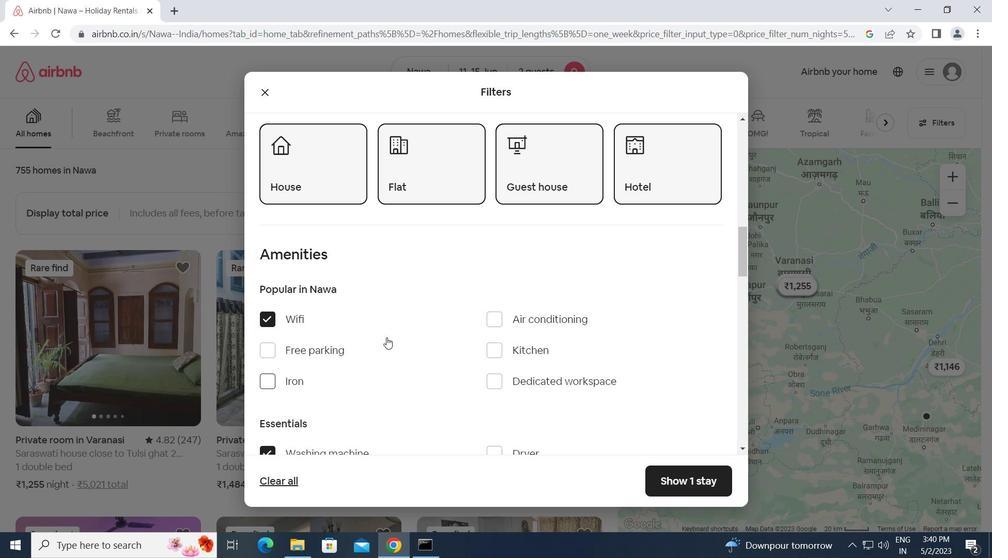 
Action: Mouse scrolled (387, 337) with delta (0, 0)
Screenshot: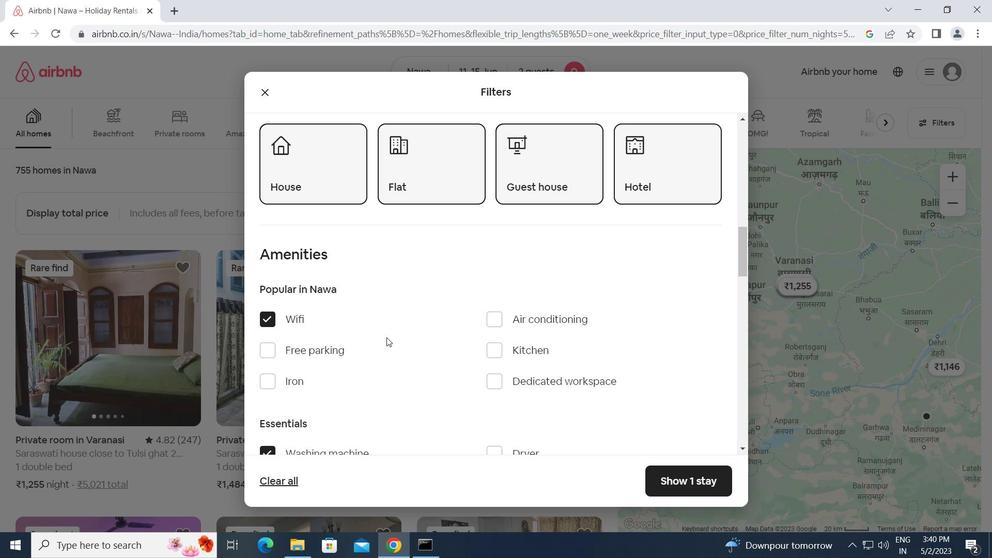 
Action: Mouse scrolled (387, 337) with delta (0, 0)
Screenshot: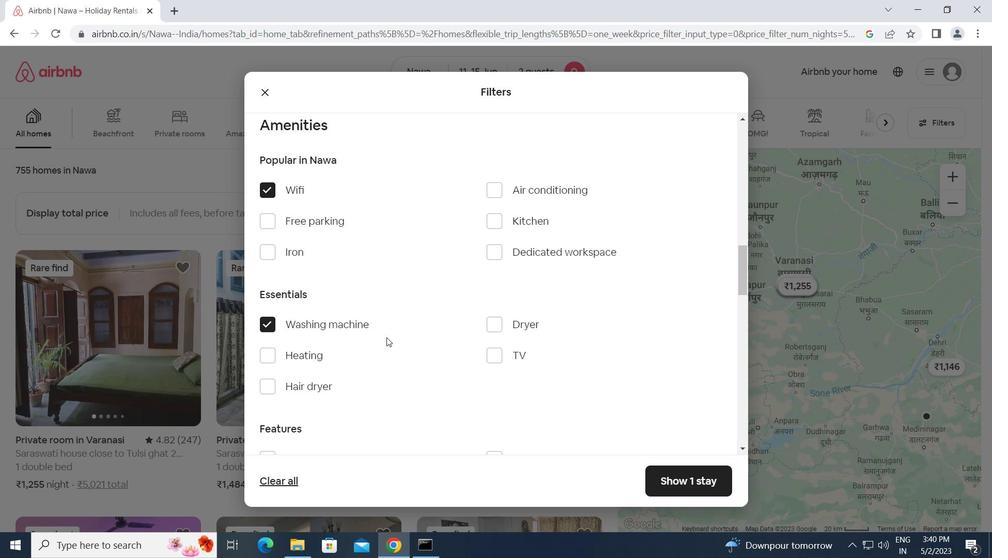 
Action: Mouse scrolled (387, 337) with delta (0, 0)
Screenshot: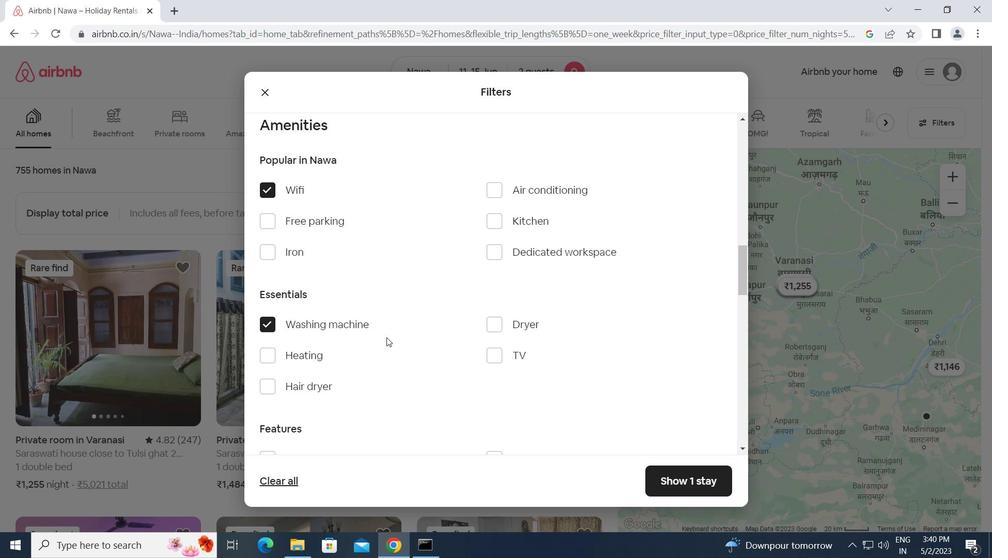 
Action: Mouse scrolled (387, 337) with delta (0, 0)
Screenshot: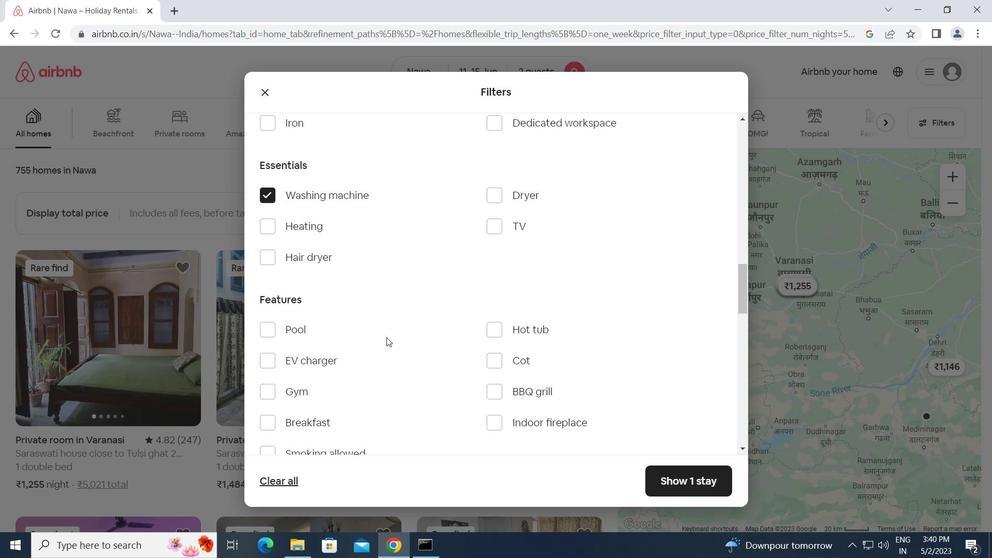
Action: Mouse scrolled (387, 337) with delta (0, 0)
Screenshot: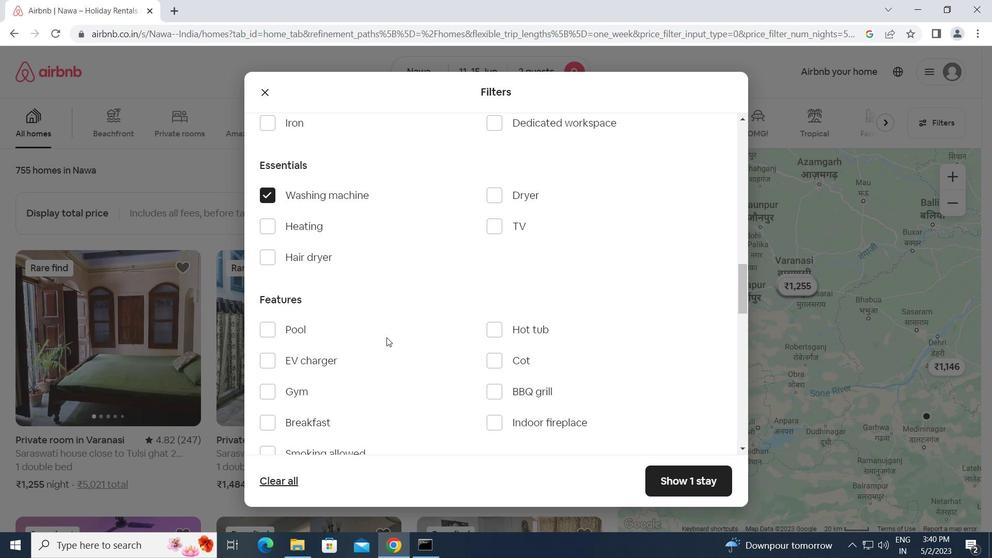 
Action: Mouse scrolled (387, 337) with delta (0, 0)
Screenshot: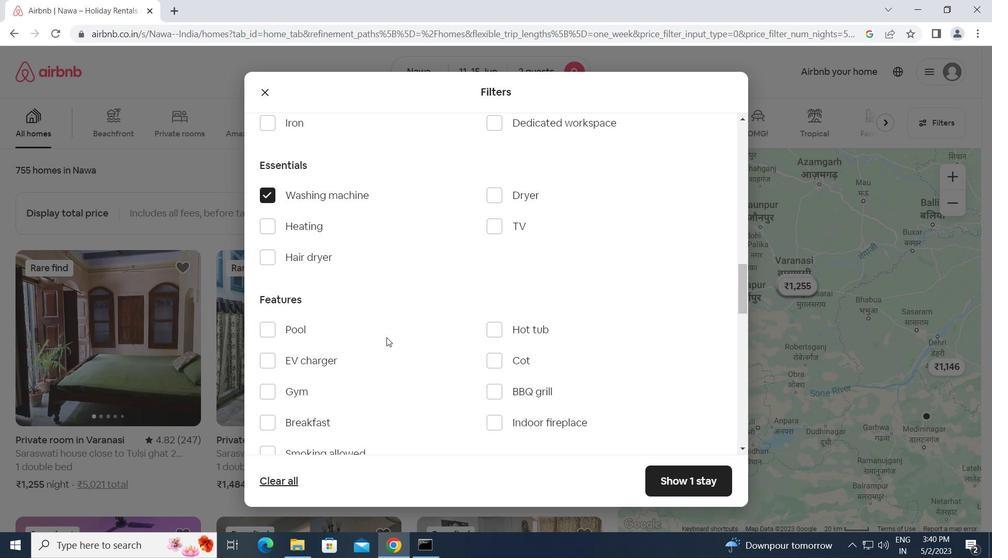 
Action: Mouse scrolled (387, 337) with delta (0, 0)
Screenshot: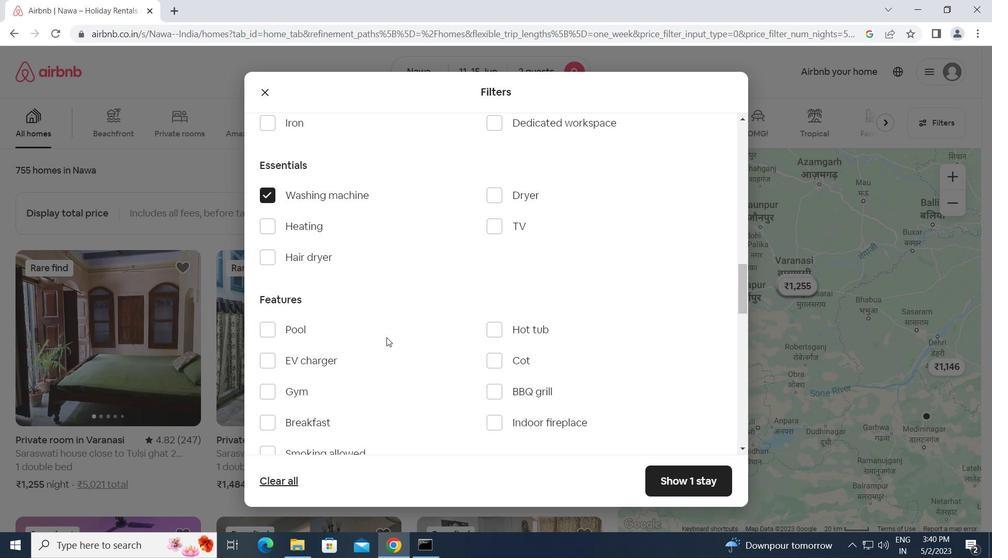 
Action: Mouse scrolled (387, 337) with delta (0, 0)
Screenshot: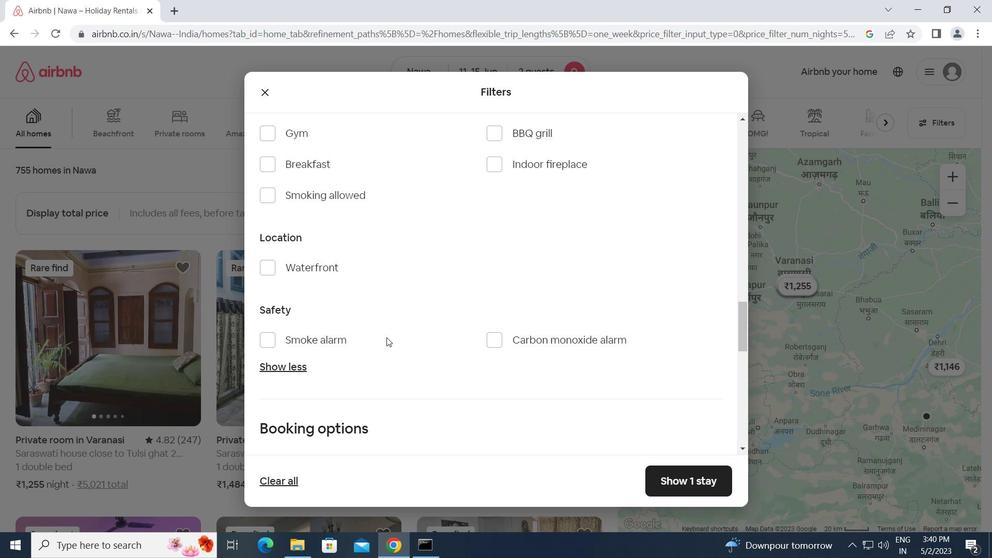 
Action: Mouse scrolled (387, 337) with delta (0, 0)
Screenshot: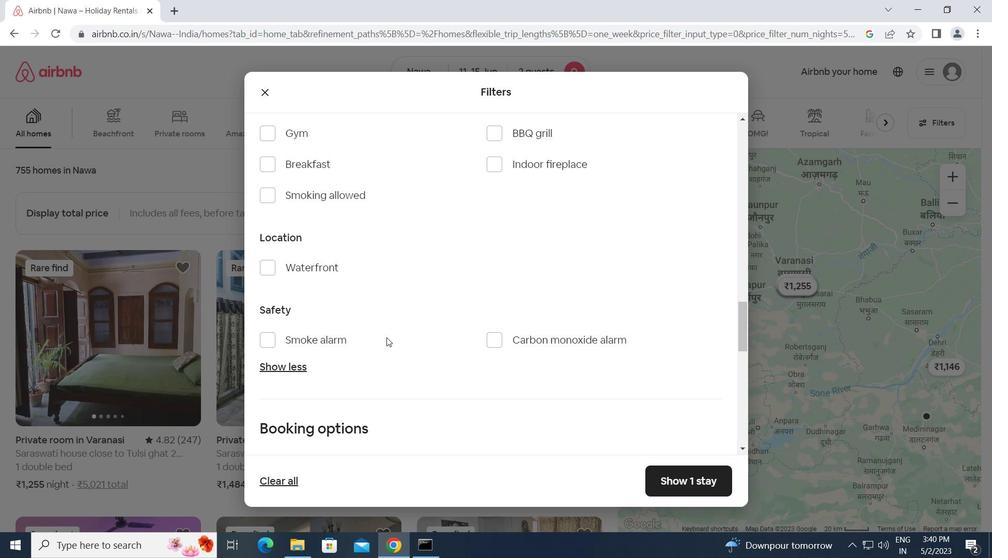 
Action: Mouse scrolled (387, 337) with delta (0, 0)
Screenshot: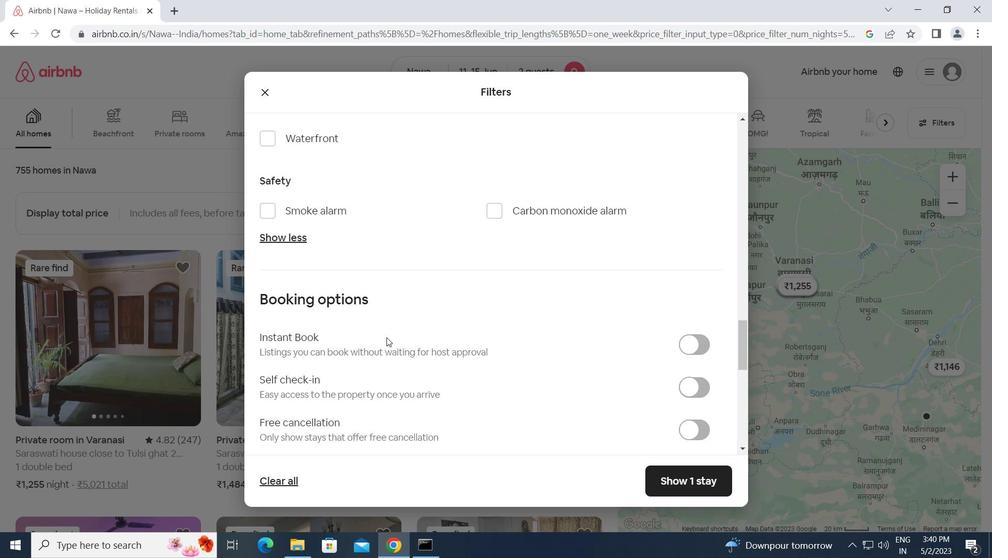 
Action: Mouse scrolled (387, 337) with delta (0, 0)
Screenshot: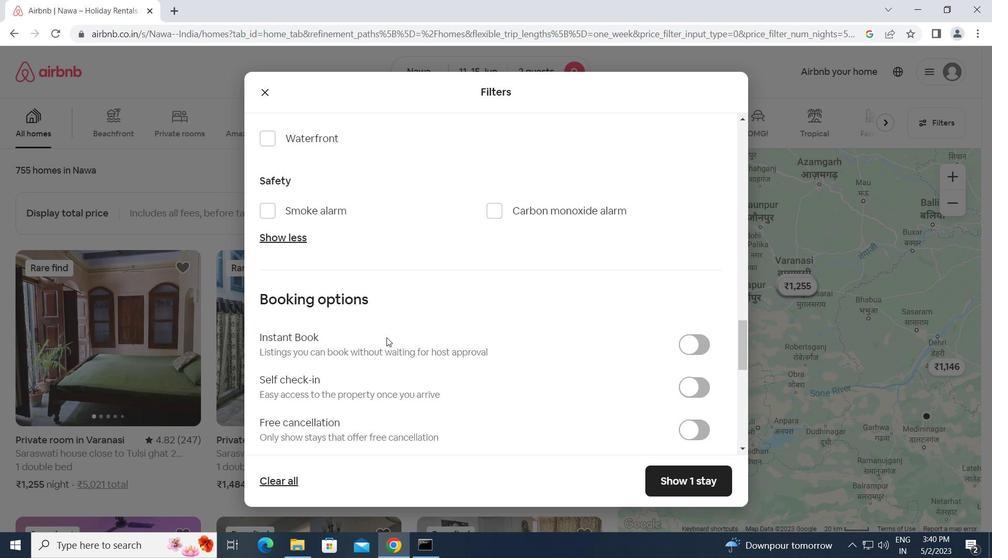 
Action: Mouse scrolled (387, 337) with delta (0, 0)
Screenshot: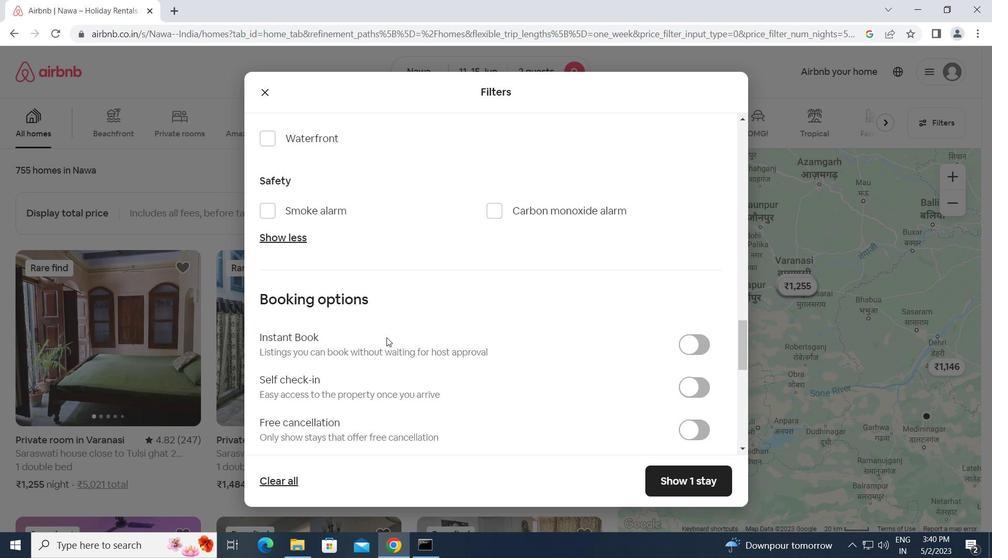 
Action: Mouse moved to (685, 189)
Screenshot: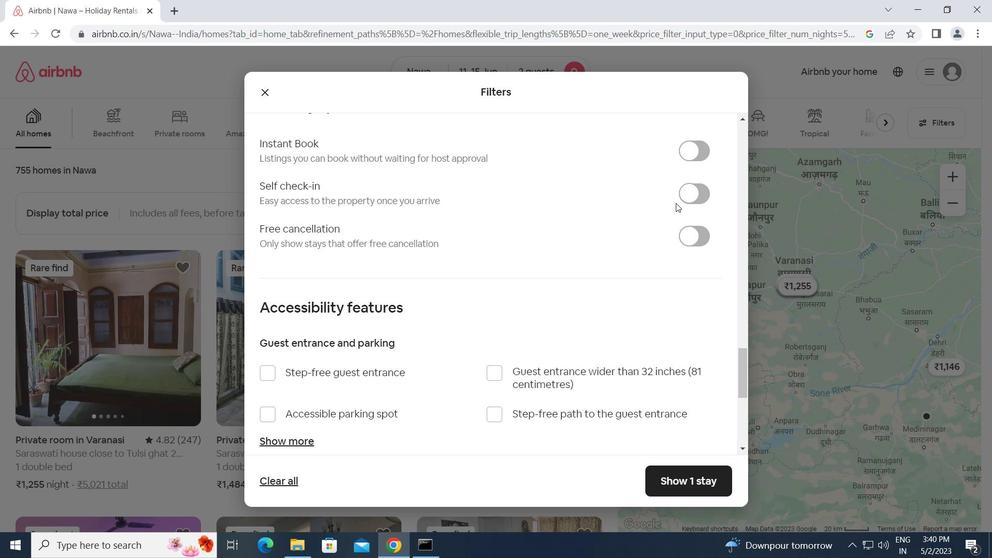 
Action: Mouse pressed left at (685, 189)
Screenshot: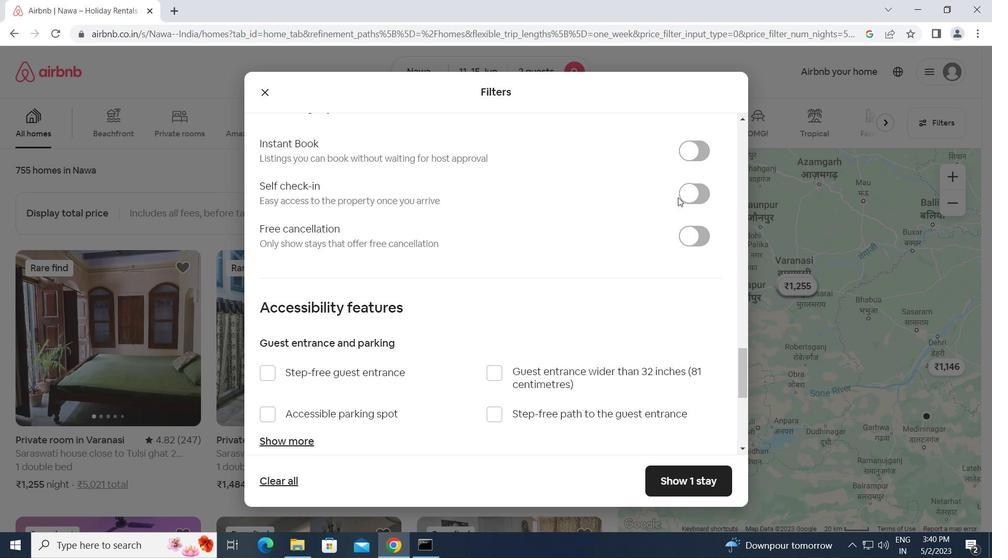 
Action: Mouse moved to (491, 321)
Screenshot: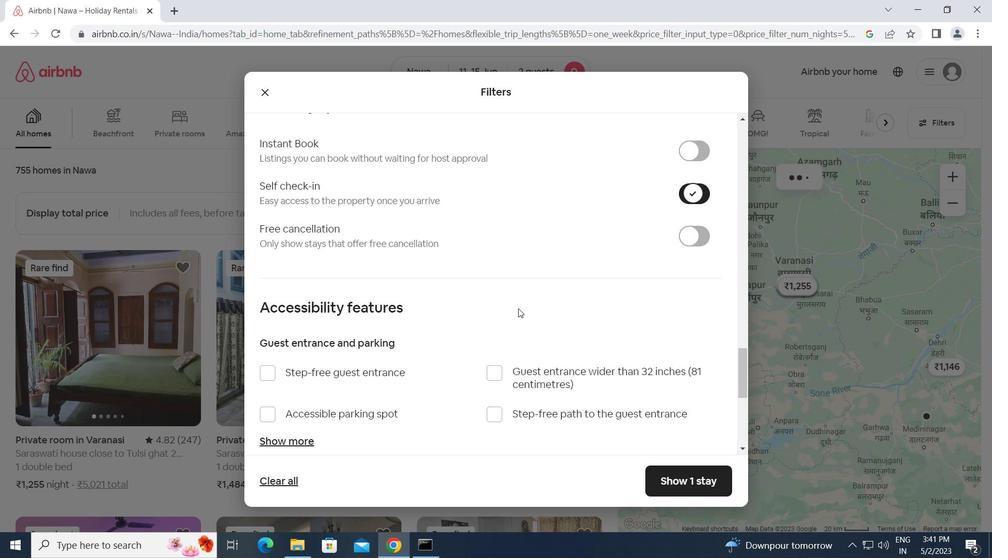 
Action: Mouse scrolled (491, 320) with delta (0, 0)
Screenshot: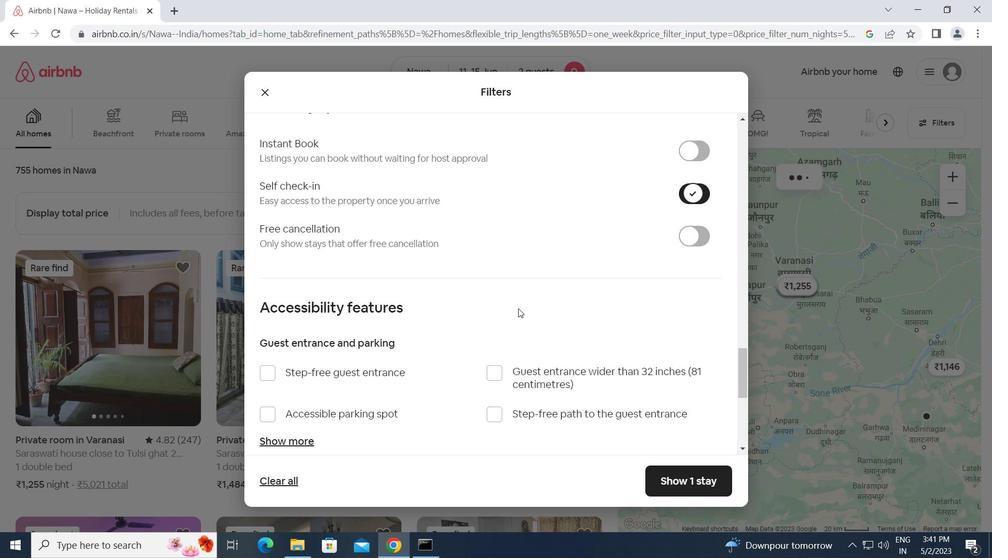 
Action: Mouse moved to (491, 322)
Screenshot: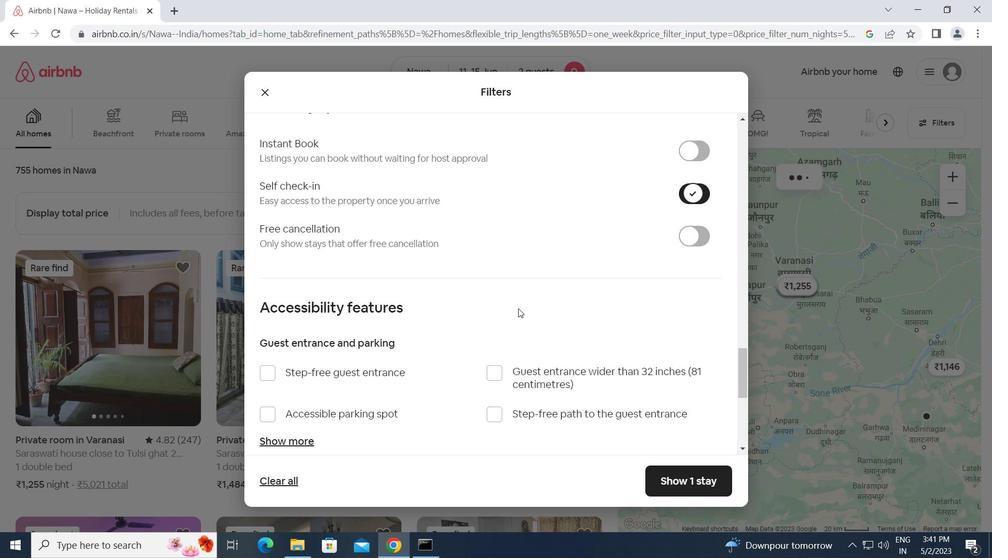 
Action: Mouse scrolled (491, 321) with delta (0, 0)
Screenshot: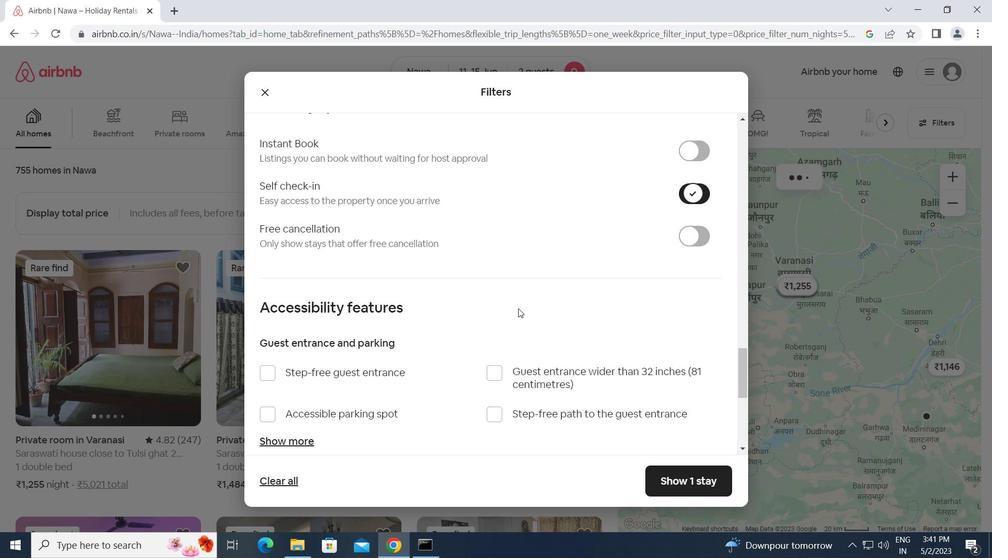 
Action: Mouse scrolled (491, 321) with delta (0, 0)
Screenshot: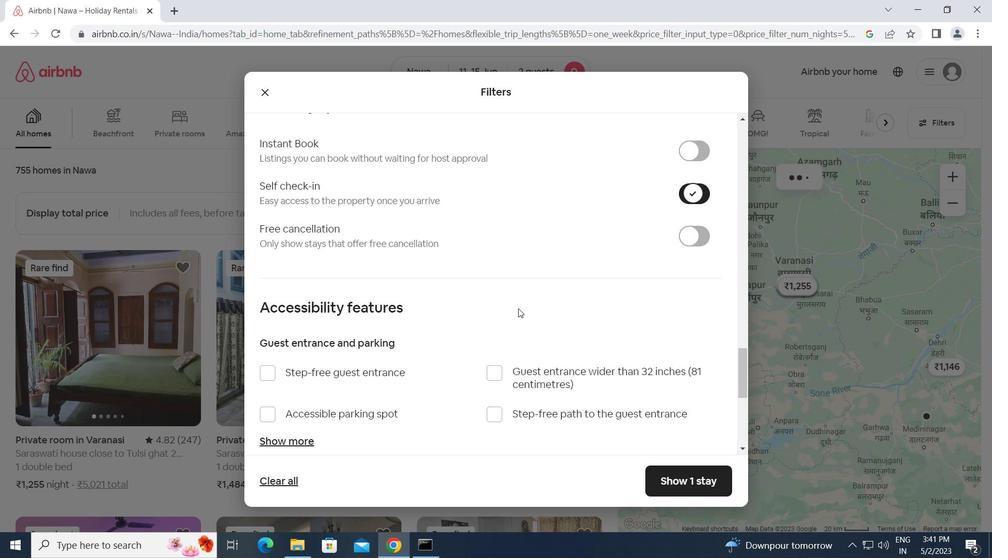 
Action: Mouse scrolled (491, 321) with delta (0, 0)
Screenshot: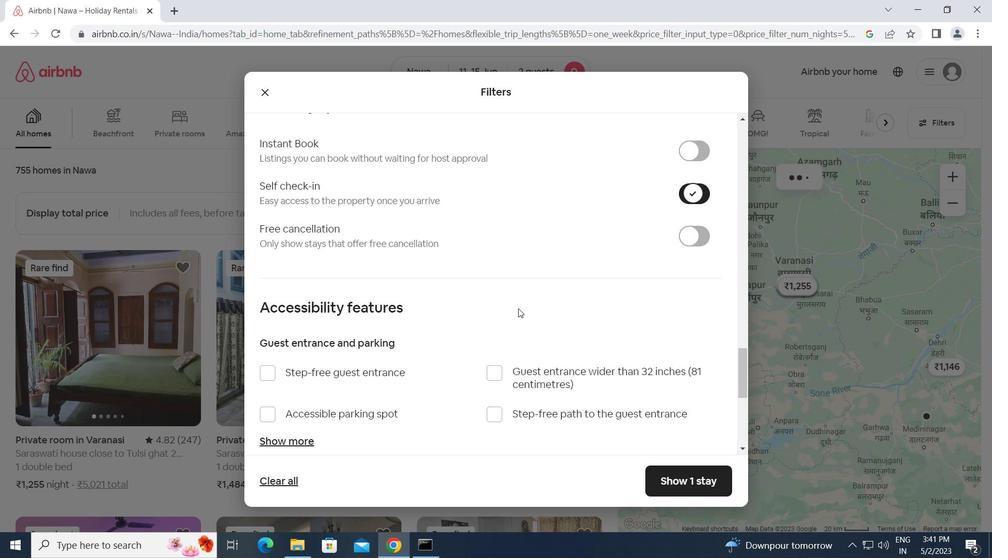 
Action: Mouse moved to (491, 322)
Screenshot: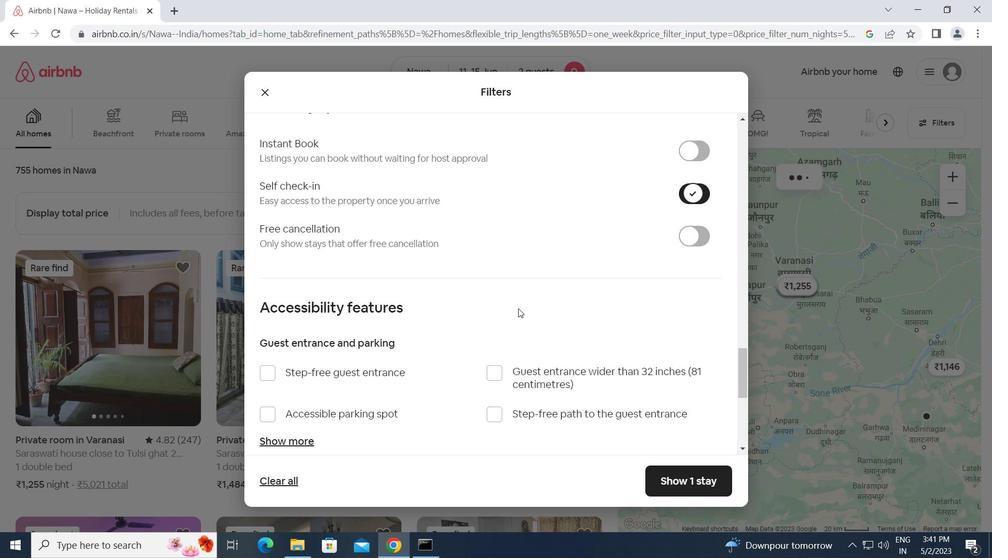 
Action: Mouse scrolled (491, 322) with delta (0, 0)
Screenshot: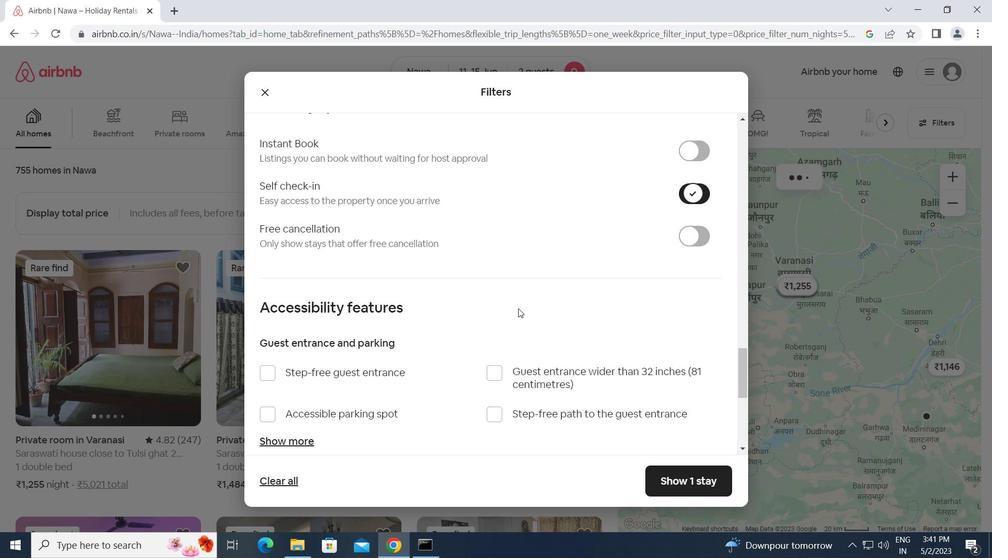 
Action: Mouse scrolled (491, 322) with delta (0, 0)
Screenshot: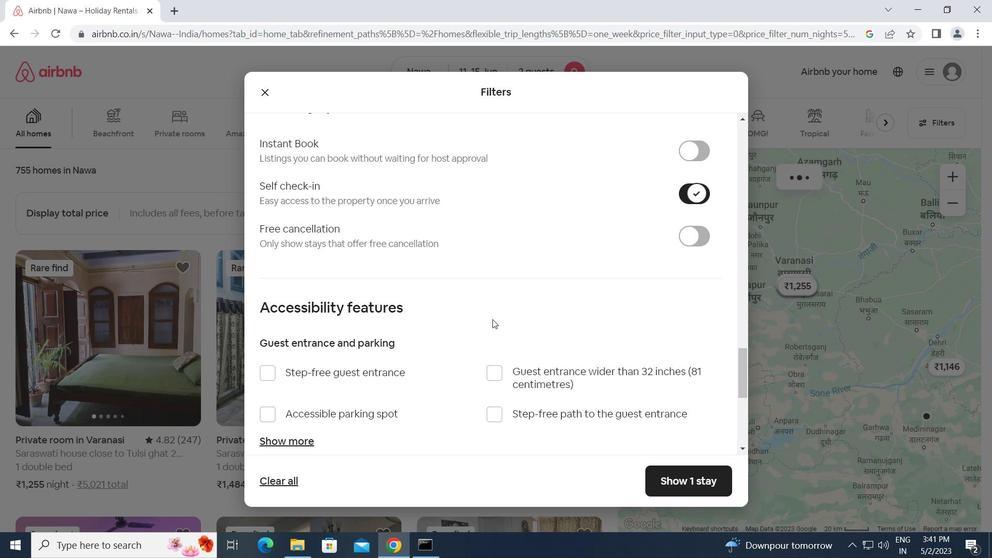 
Action: Mouse scrolled (491, 322) with delta (0, 0)
Screenshot: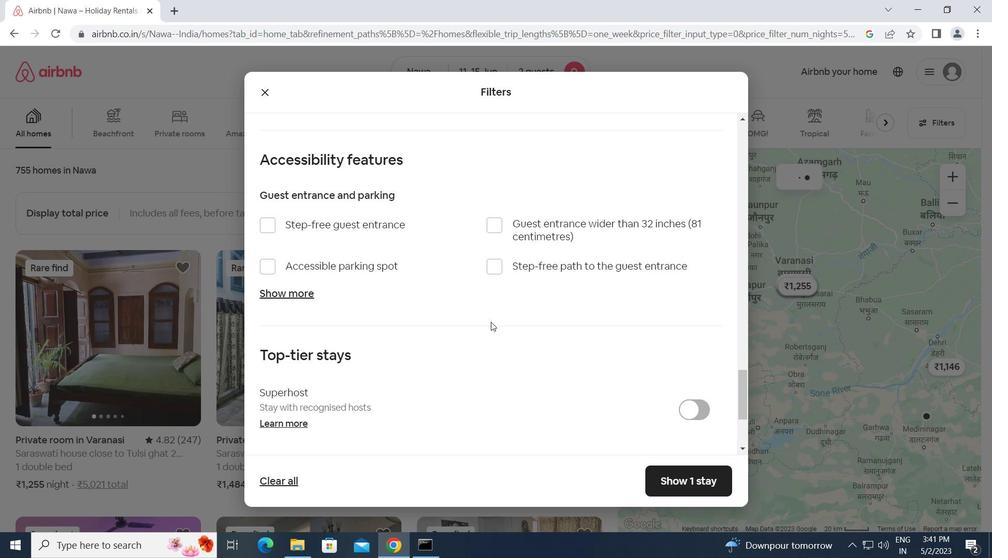 
Action: Mouse moved to (491, 322)
Screenshot: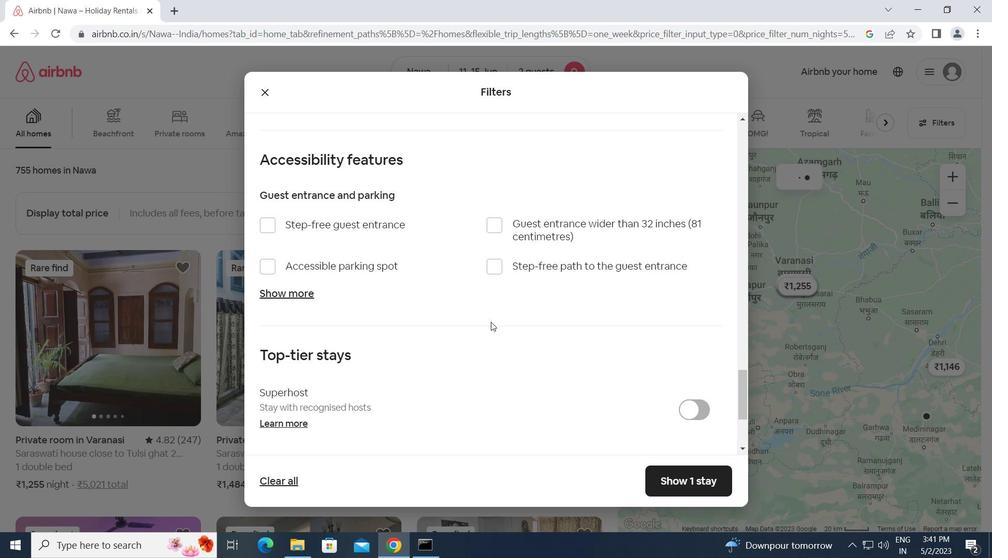 
Action: Mouse scrolled (491, 322) with delta (0, 0)
Screenshot: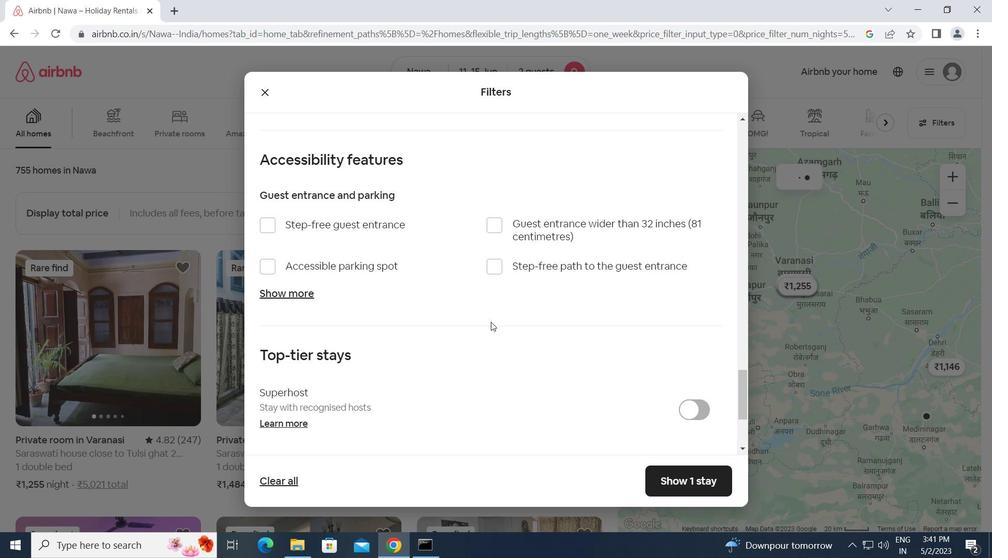 
Action: Mouse scrolled (491, 322) with delta (0, 0)
Screenshot: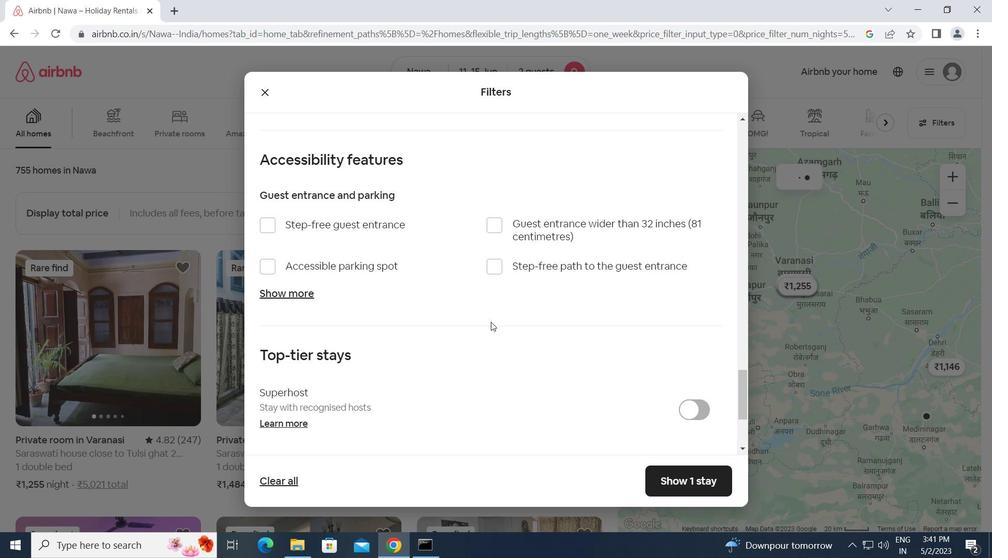 
Action: Mouse scrolled (491, 322) with delta (0, 0)
Screenshot: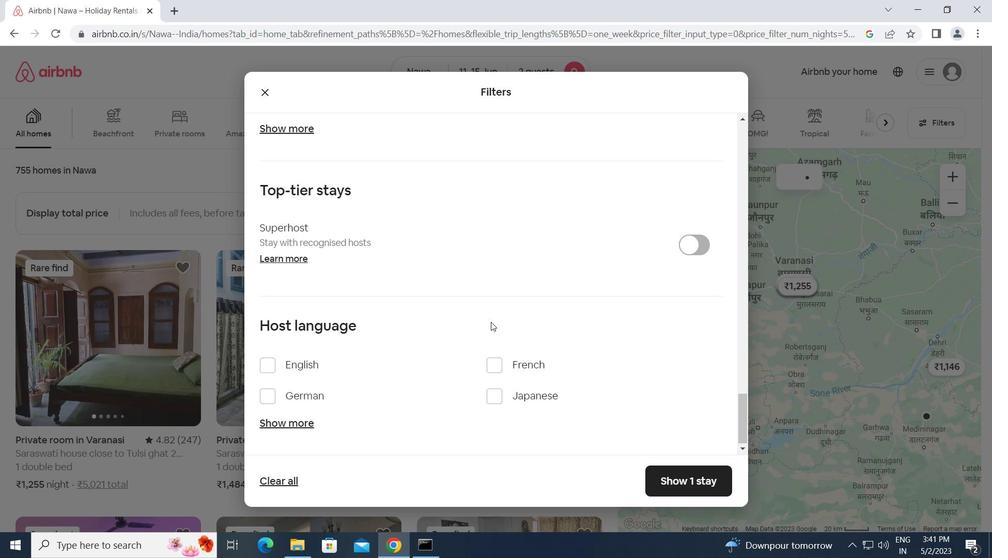 
Action: Mouse moved to (489, 324)
Screenshot: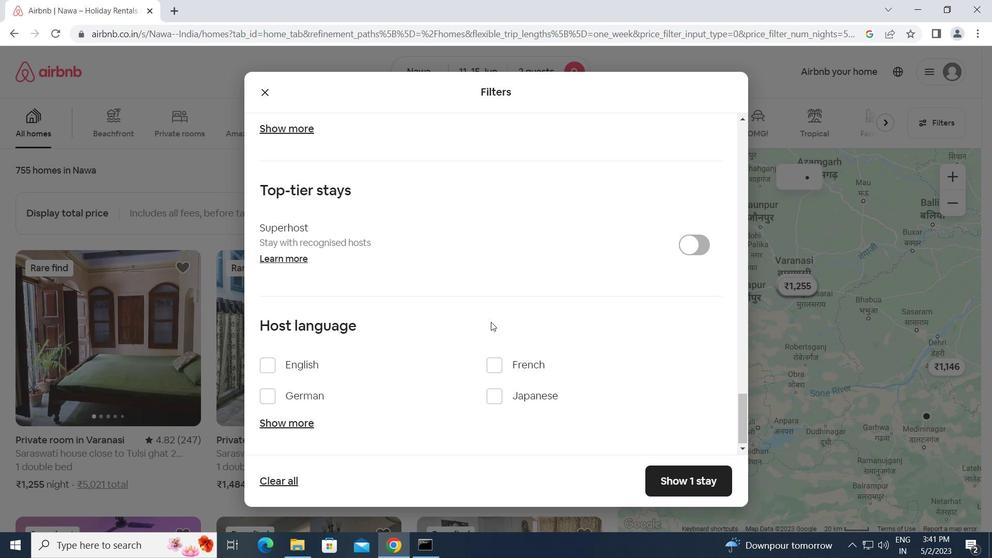 
Action: Mouse scrolled (489, 324) with delta (0, 0)
Screenshot: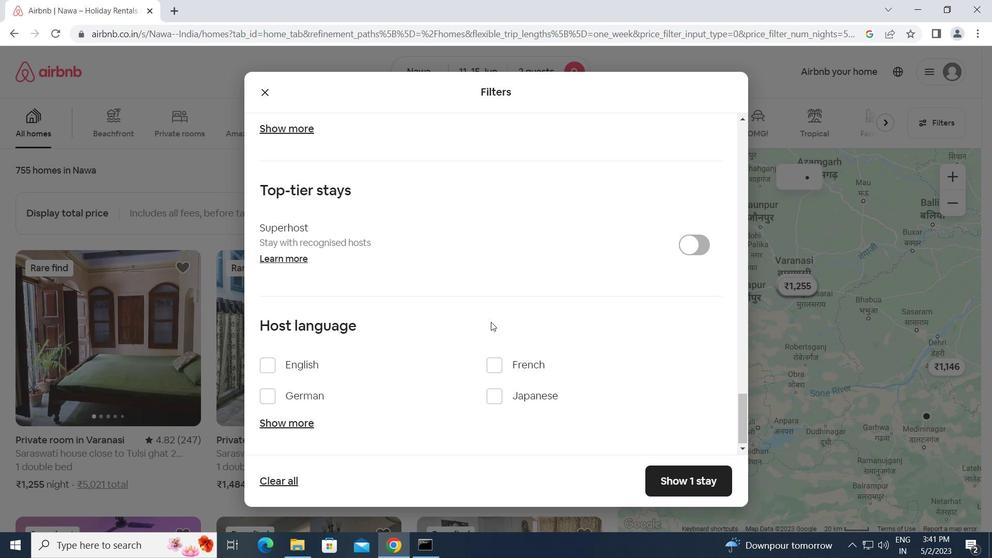 
Action: Mouse moved to (270, 360)
Screenshot: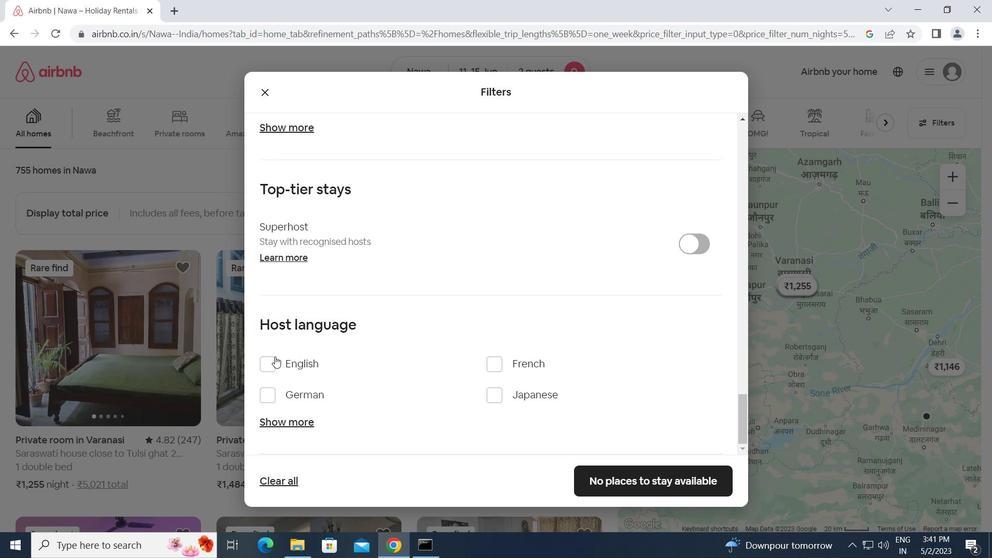 
Action: Mouse pressed left at (270, 360)
Screenshot: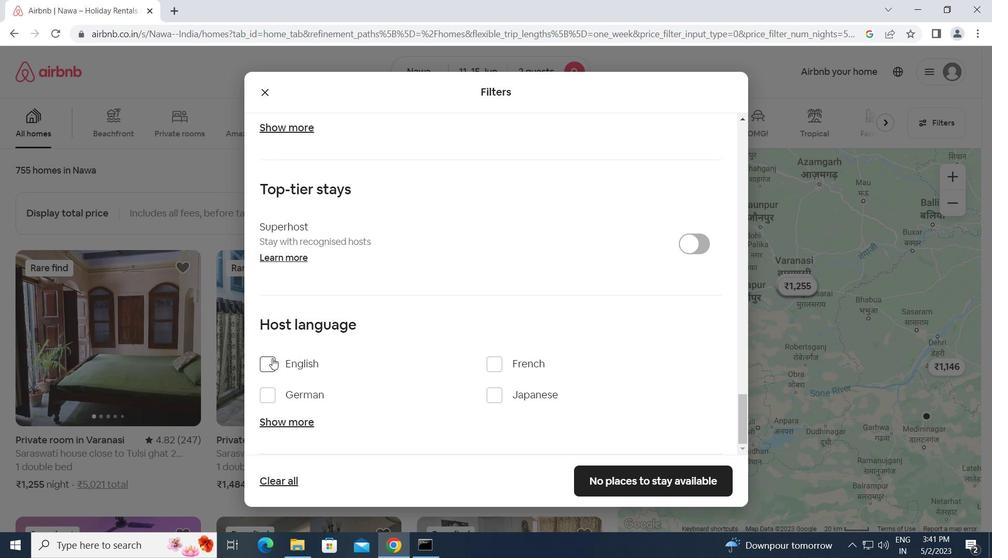 
Action: Mouse moved to (621, 478)
Screenshot: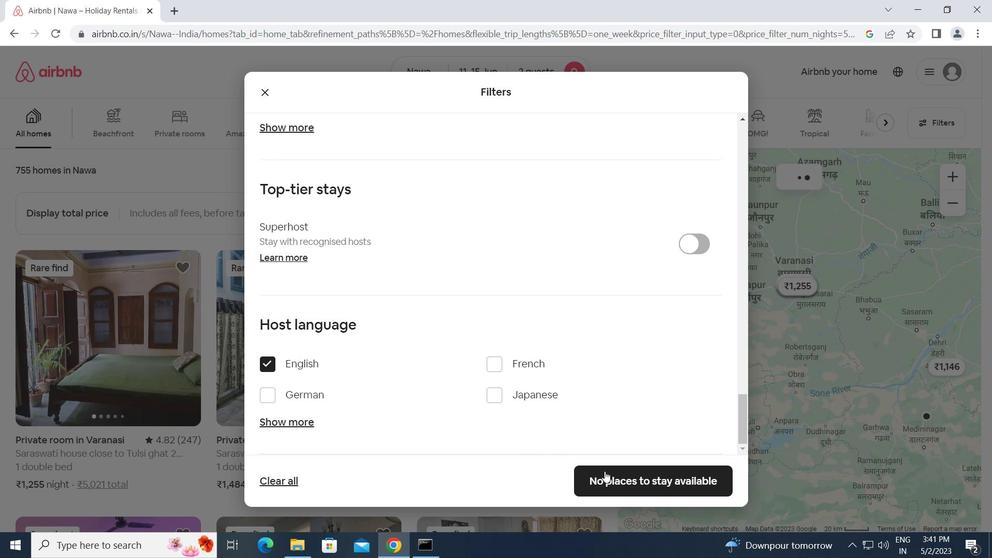 
Action: Mouse pressed left at (621, 478)
Screenshot: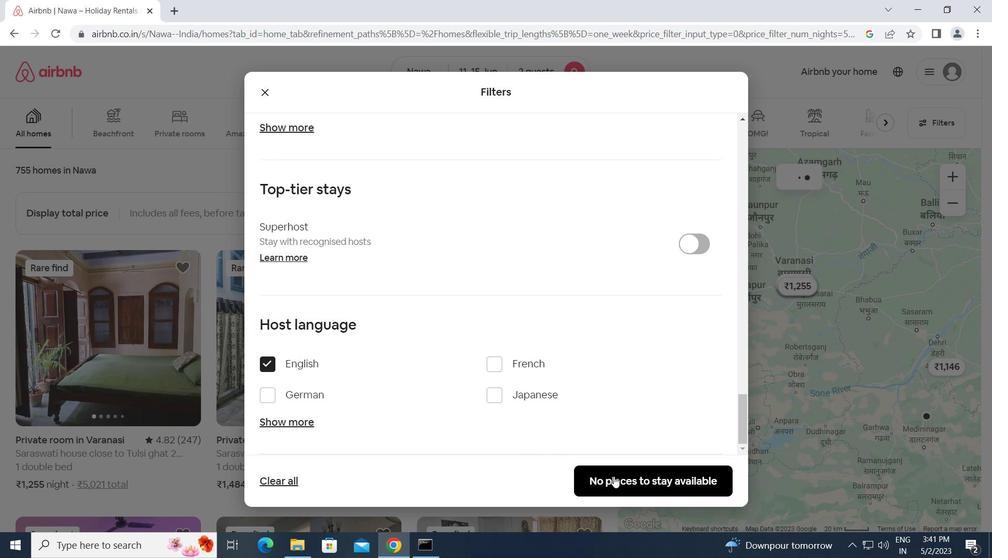 
